 Task: Search one way flight ticket for 1 adult, 5 children, 2 infants in seat and 1 infant on lap in first from Idaho Falls: Idaho Falls Regional Airport (fanning Field) to Jackson: Jackson Hole Airport on 5-2-2023. Choice of flights is Royal air maroc. Number of bags: 1 checked bag. Price is upto 82000. Outbound departure time preference is 21:00.
Action: Mouse moved to (250, 357)
Screenshot: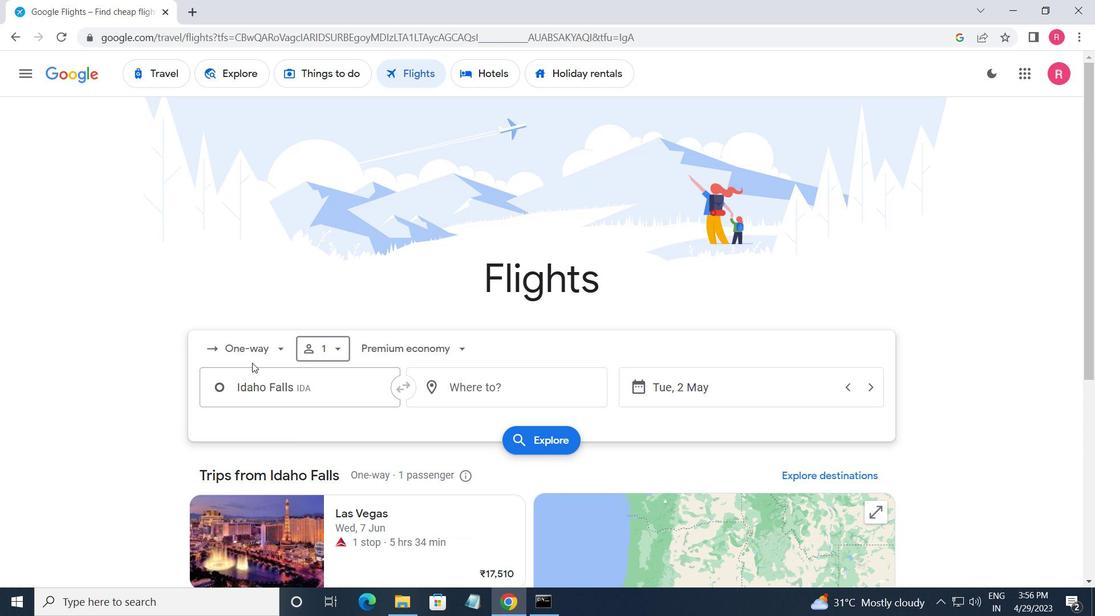 
Action: Mouse pressed left at (250, 357)
Screenshot: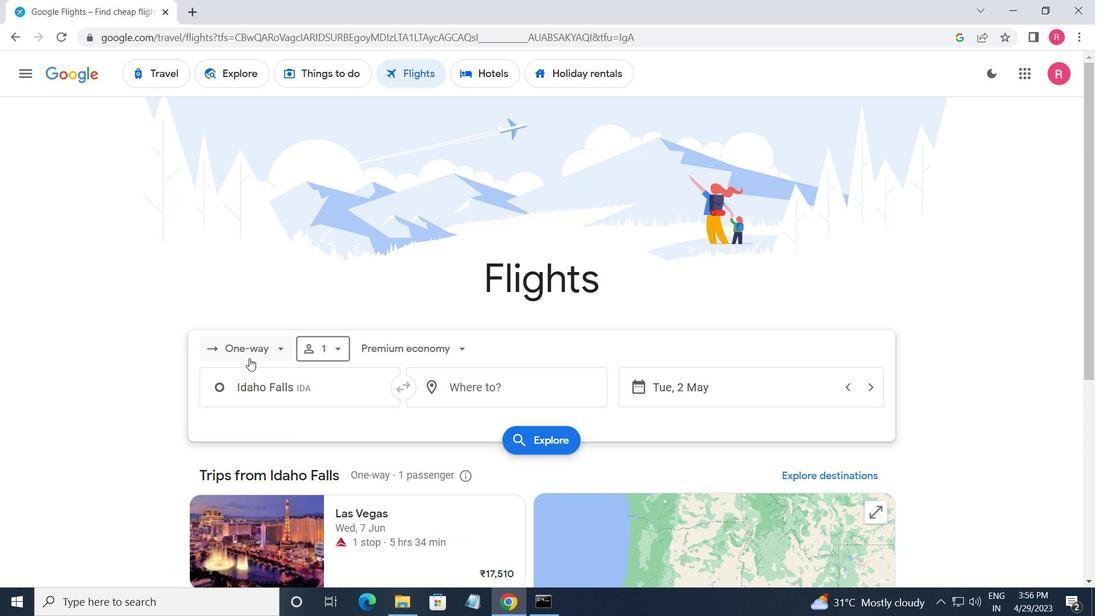 
Action: Mouse moved to (267, 416)
Screenshot: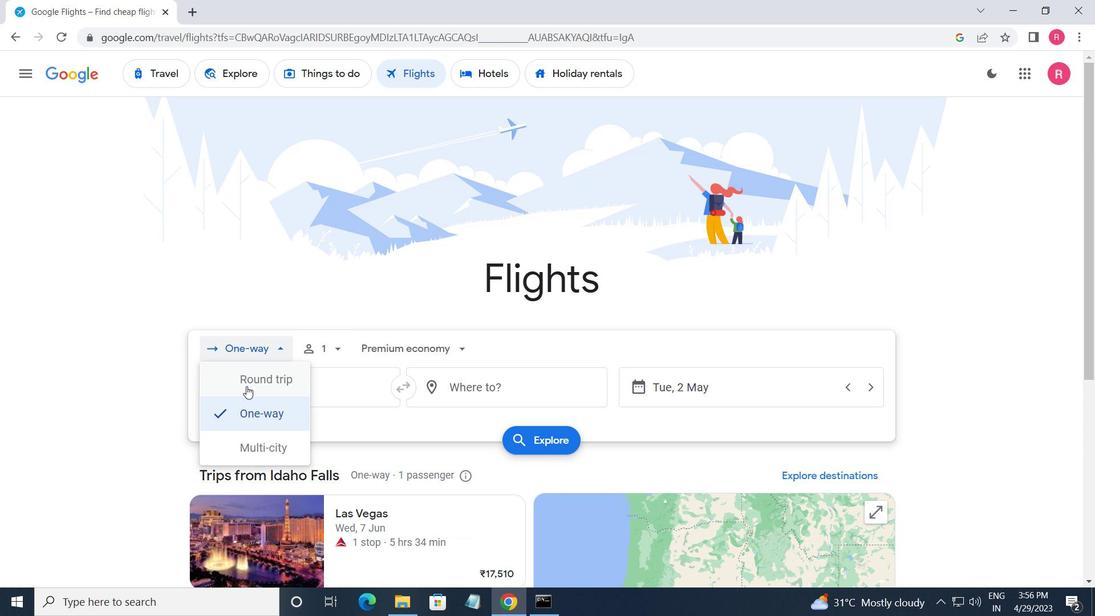 
Action: Mouse pressed left at (267, 416)
Screenshot: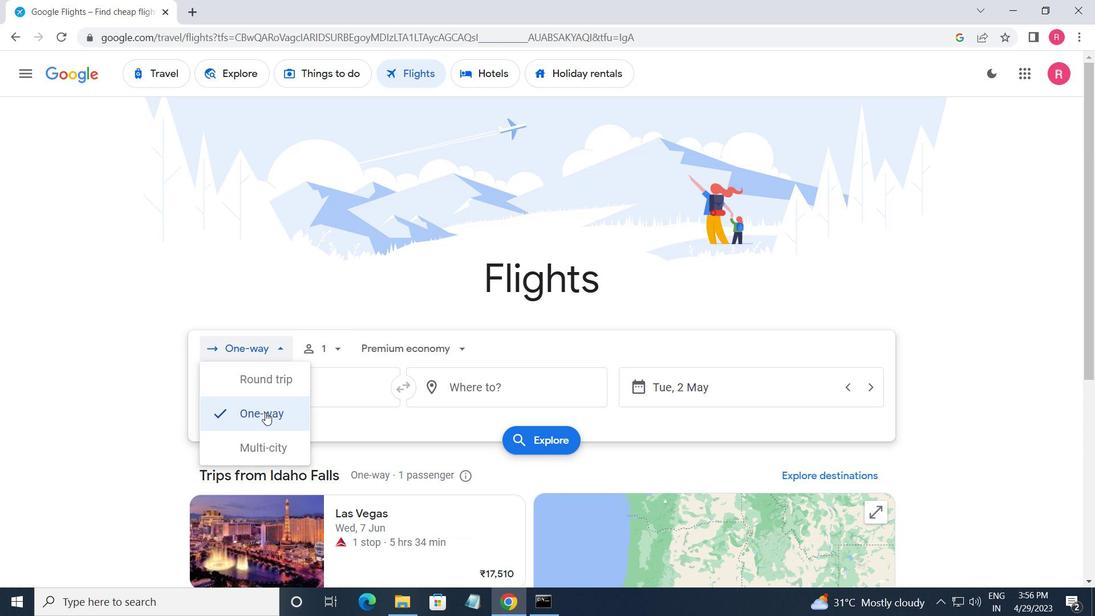 
Action: Mouse moved to (312, 360)
Screenshot: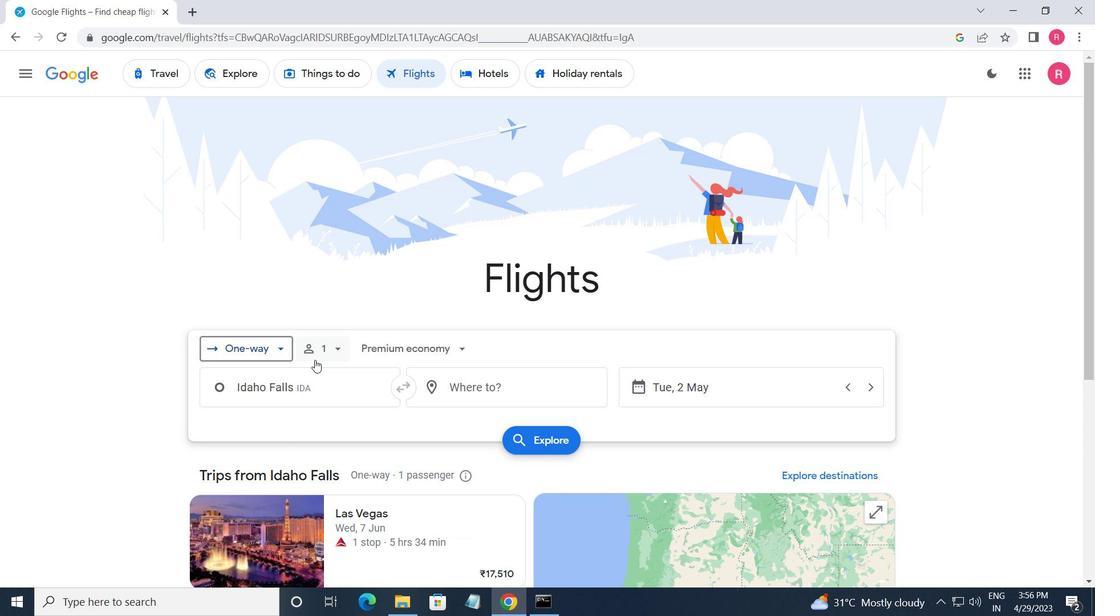 
Action: Mouse pressed left at (312, 360)
Screenshot: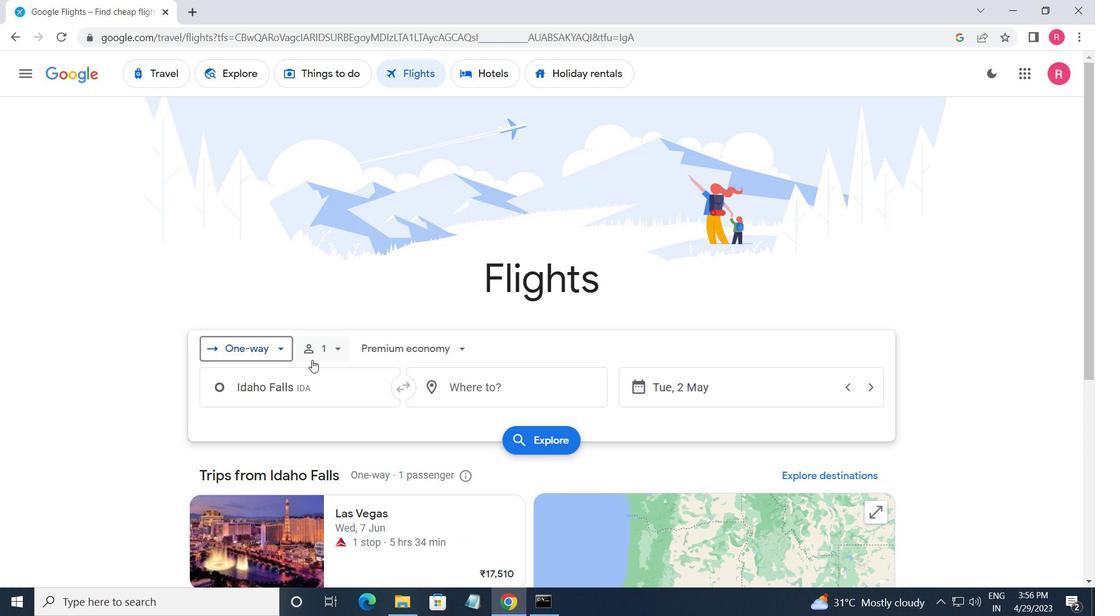 
Action: Mouse moved to (442, 417)
Screenshot: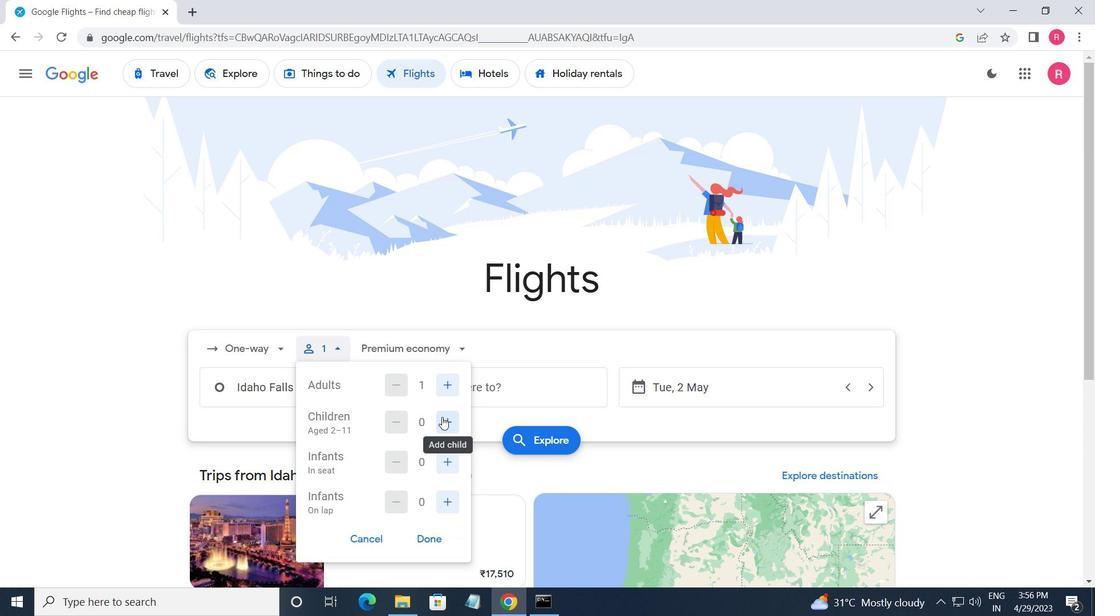 
Action: Mouse pressed left at (442, 417)
Screenshot: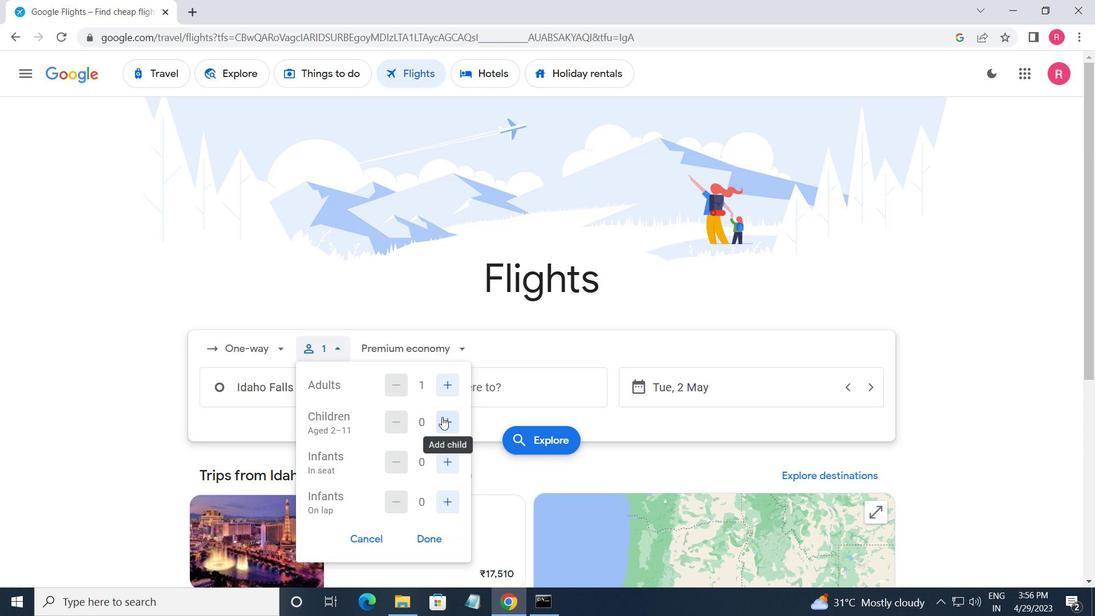 
Action: Mouse moved to (443, 417)
Screenshot: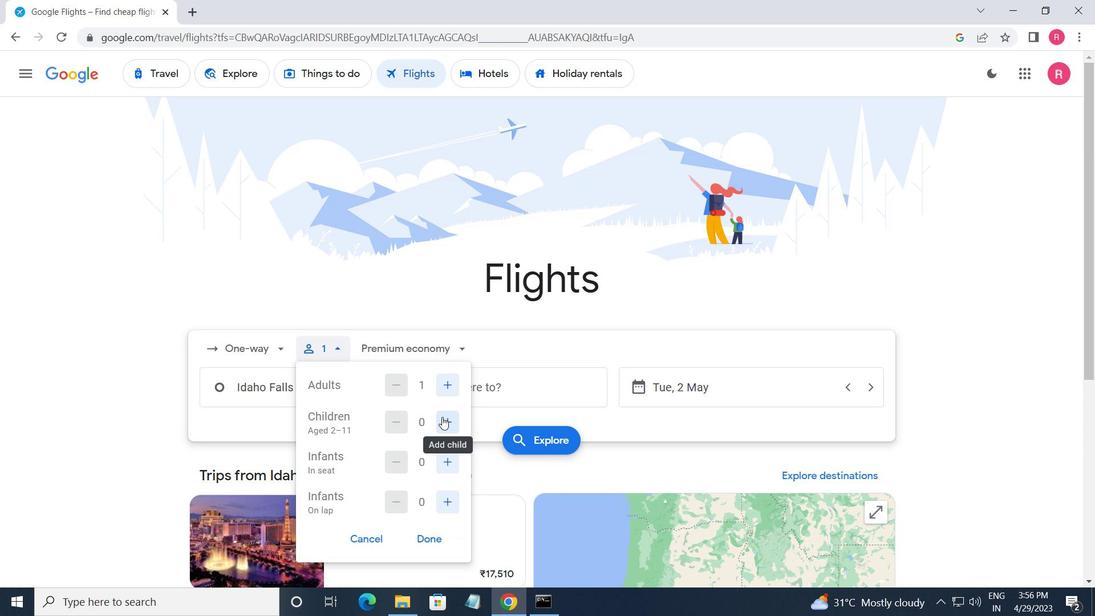 
Action: Mouse pressed left at (443, 417)
Screenshot: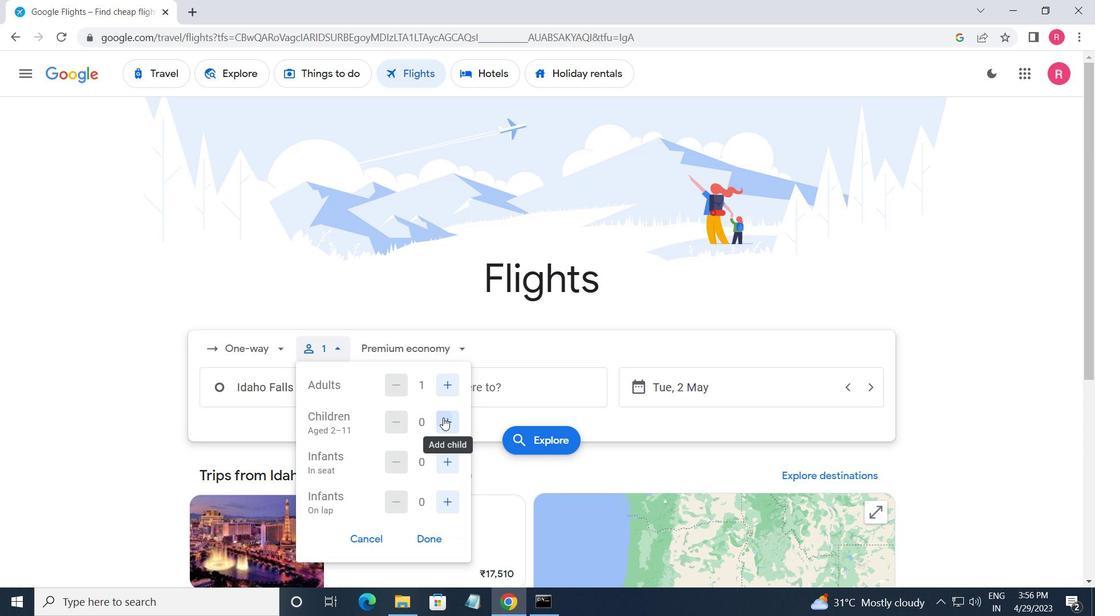 
Action: Mouse pressed left at (443, 417)
Screenshot: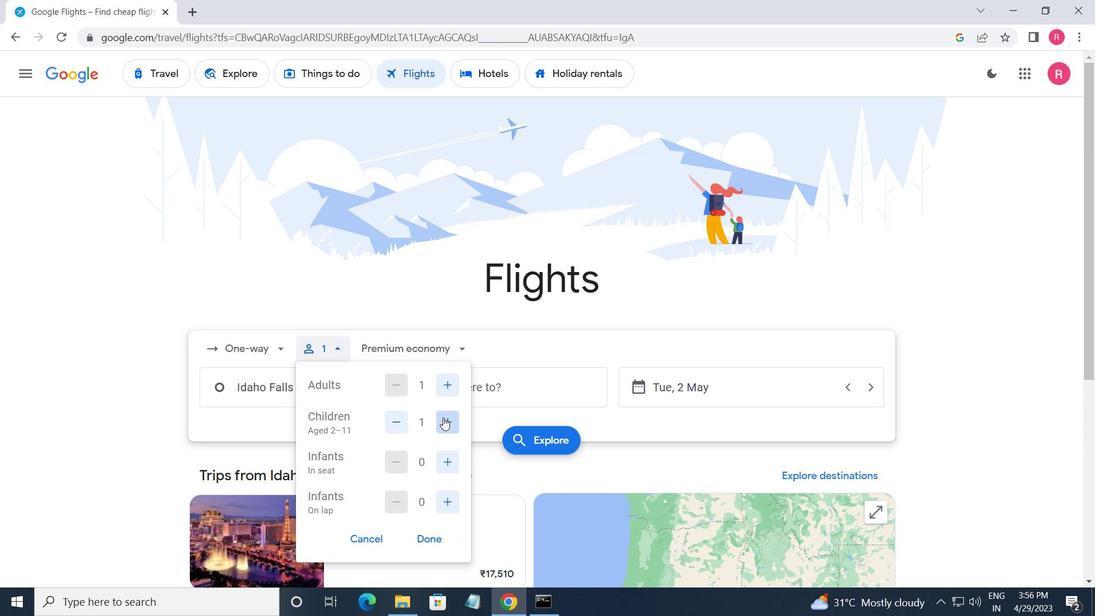 
Action: Mouse moved to (444, 417)
Screenshot: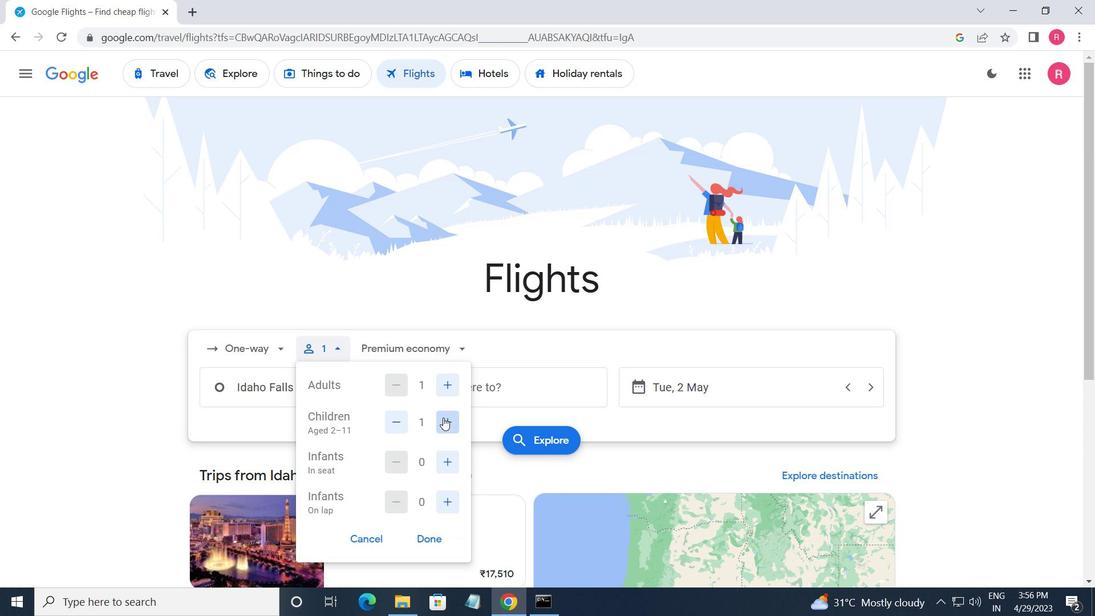 
Action: Mouse pressed left at (444, 417)
Screenshot: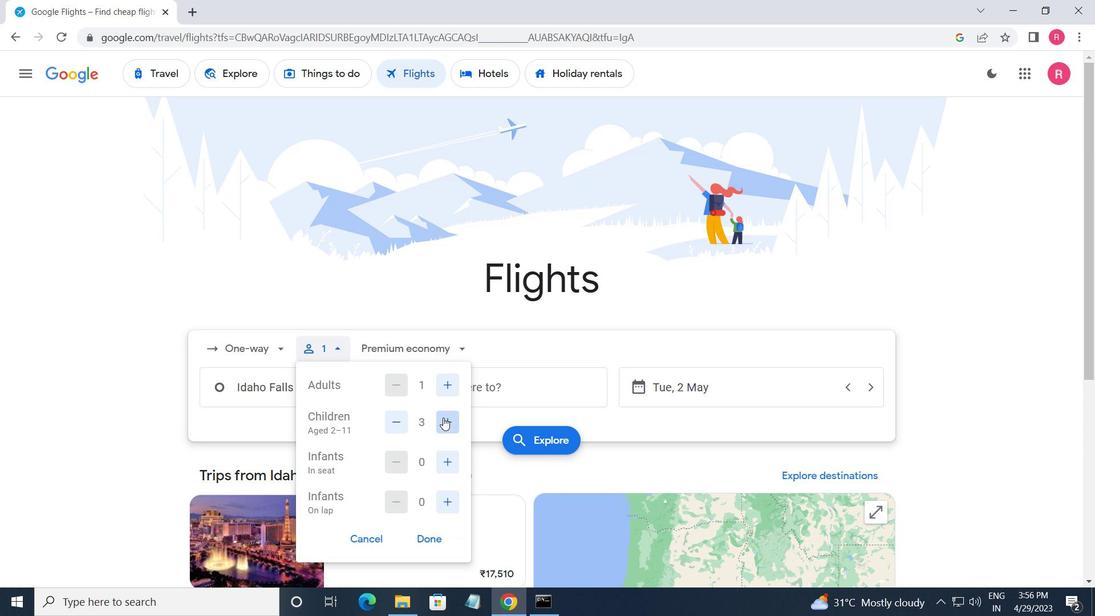 
Action: Mouse moved to (444, 419)
Screenshot: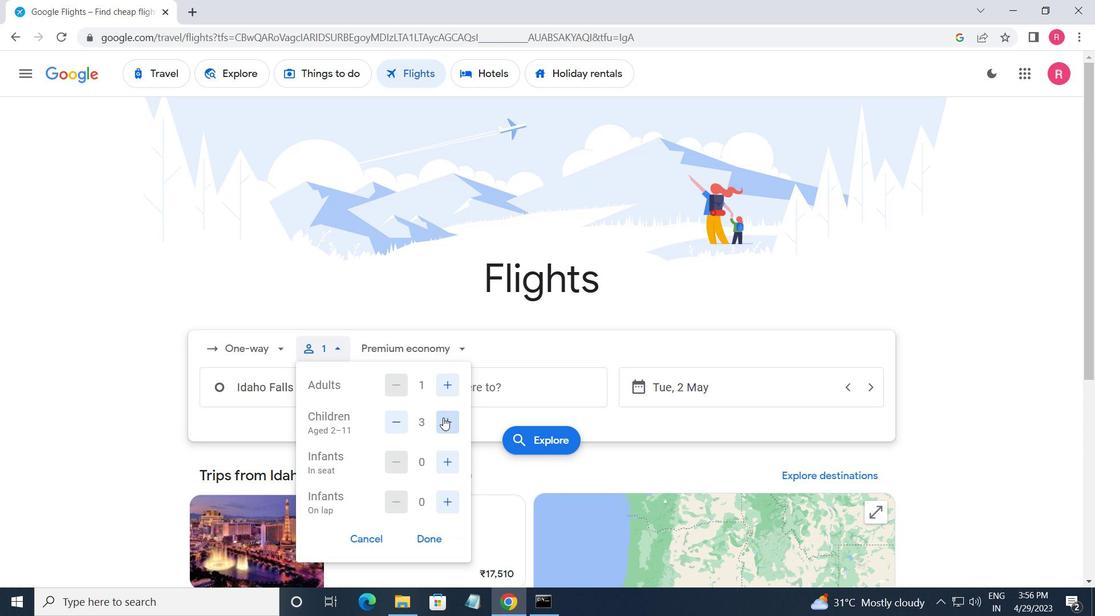
Action: Mouse pressed left at (444, 419)
Screenshot: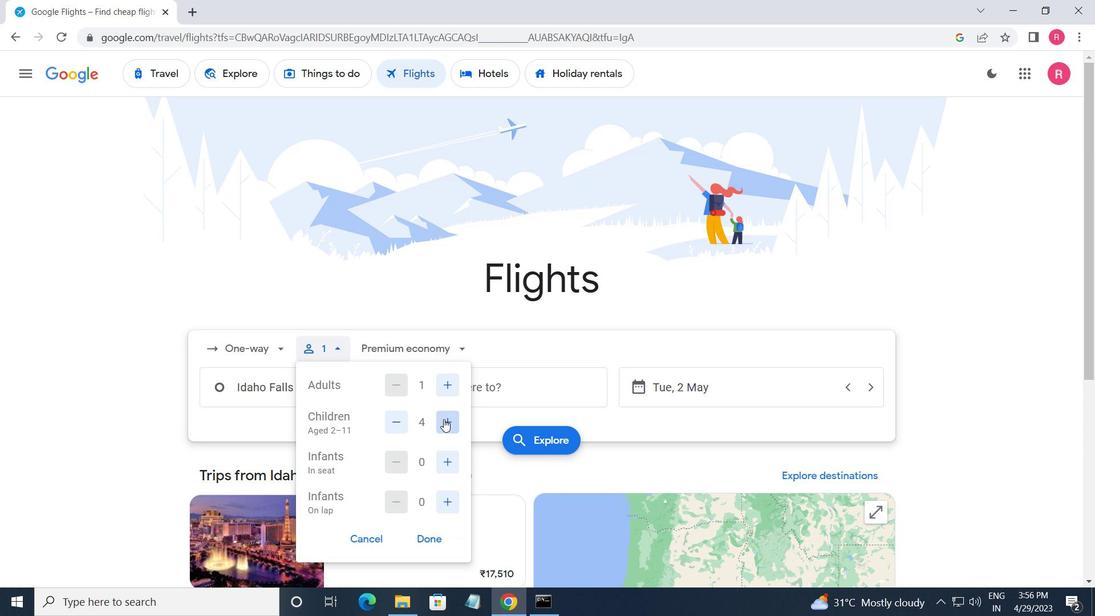 
Action: Mouse moved to (442, 457)
Screenshot: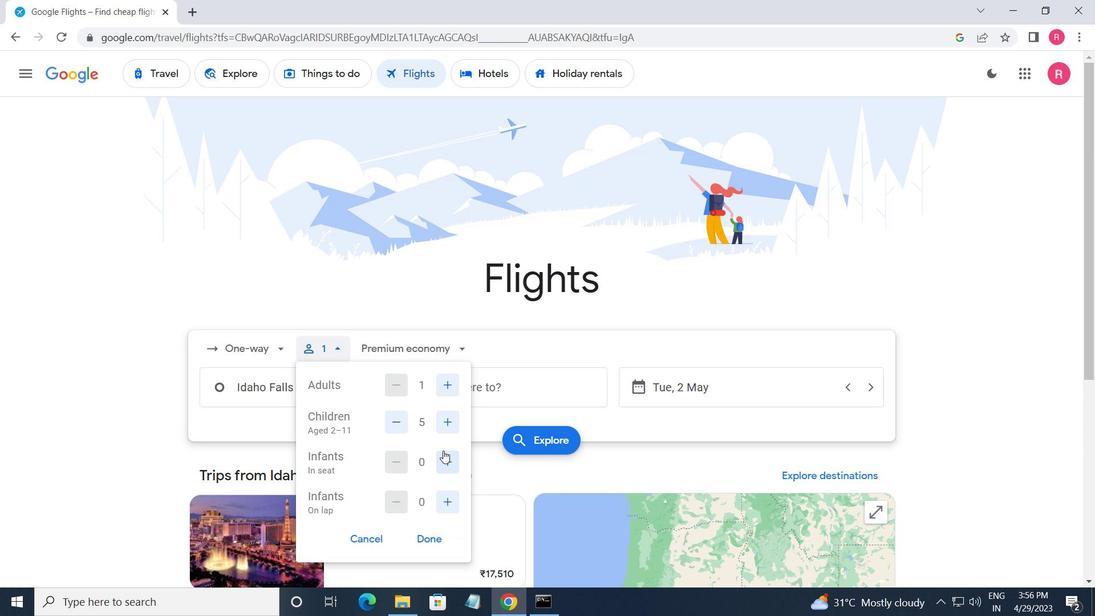 
Action: Mouse pressed left at (442, 457)
Screenshot: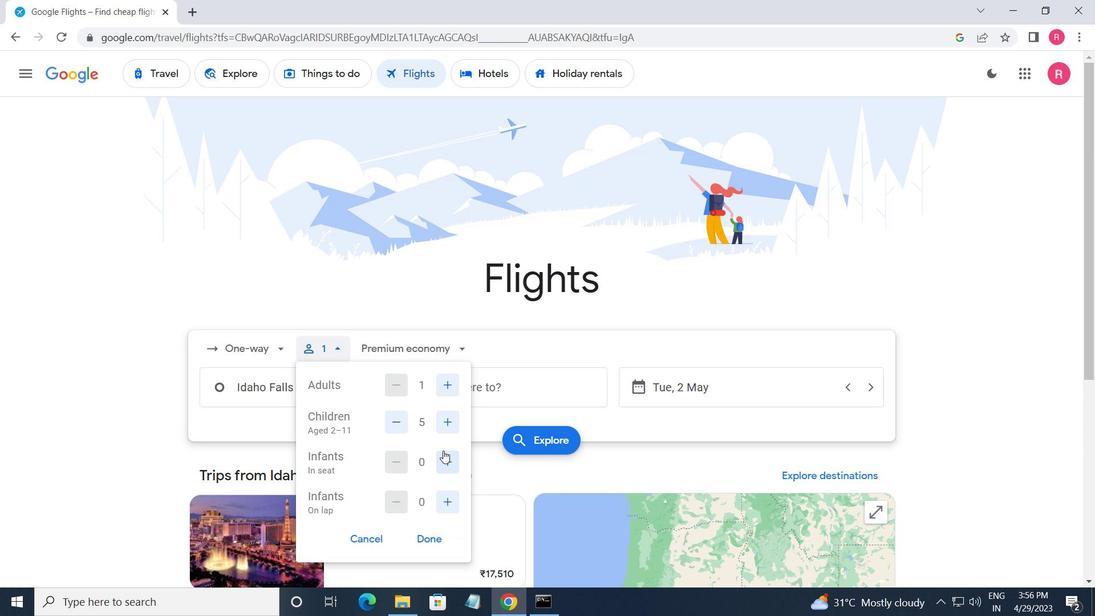 
Action: Mouse moved to (443, 458)
Screenshot: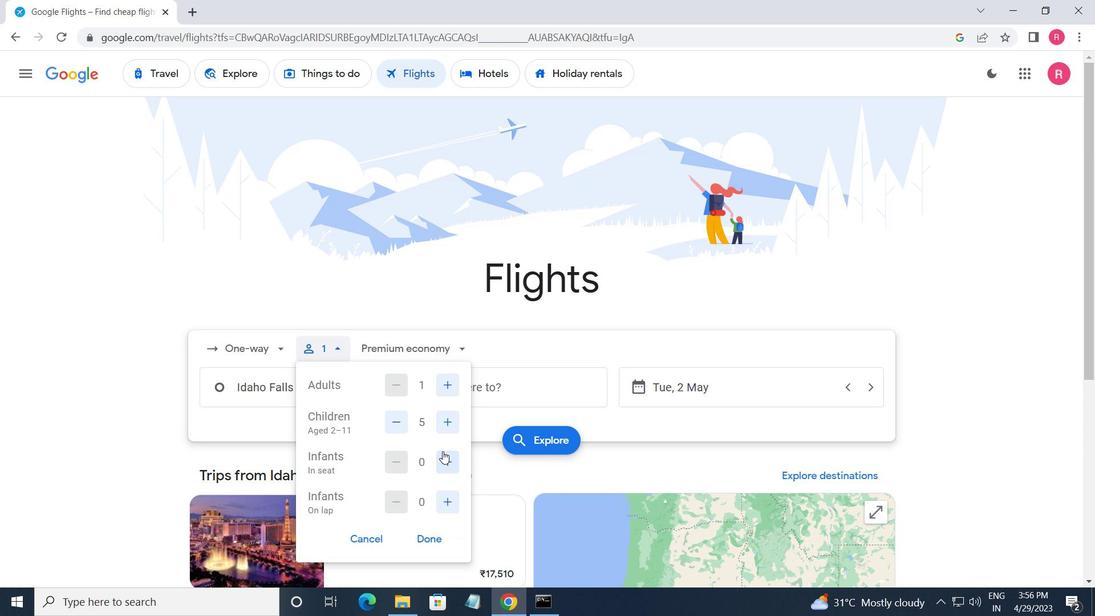 
Action: Mouse pressed left at (443, 458)
Screenshot: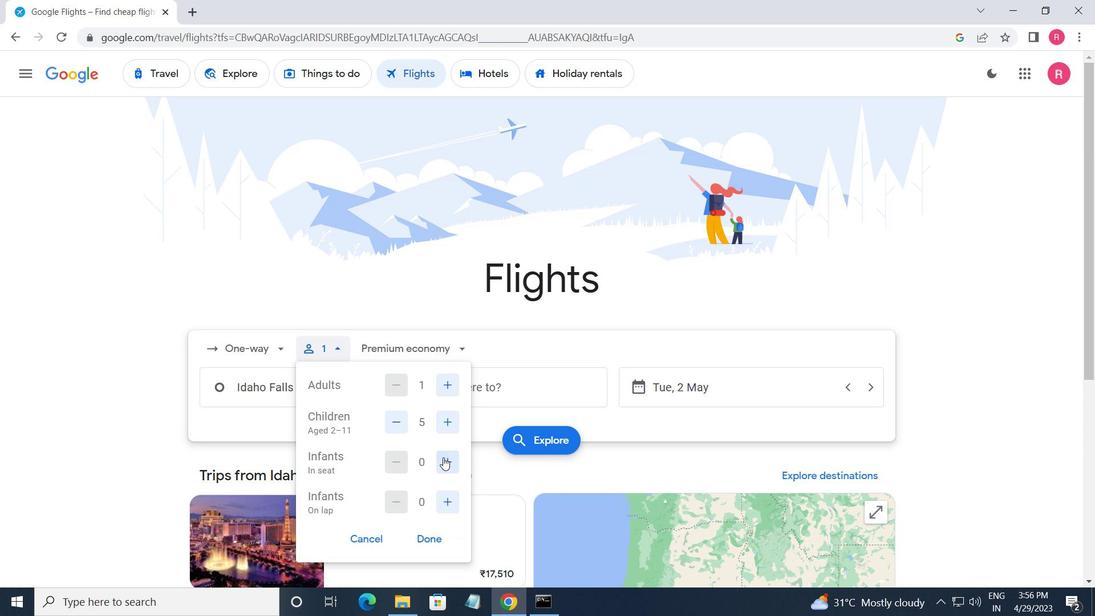 
Action: Mouse moved to (447, 500)
Screenshot: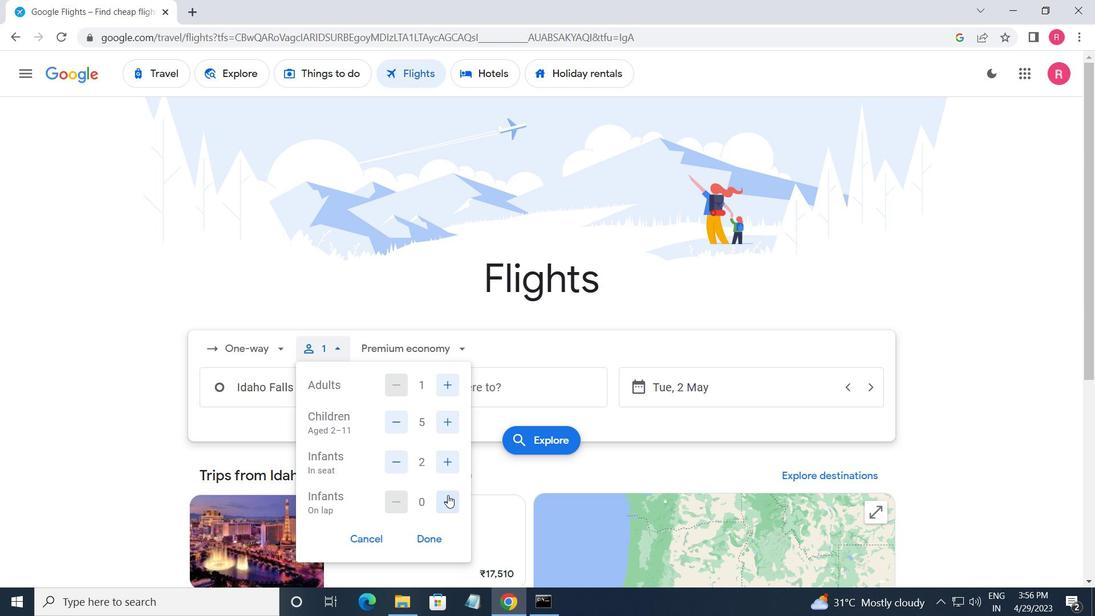 
Action: Mouse pressed left at (447, 500)
Screenshot: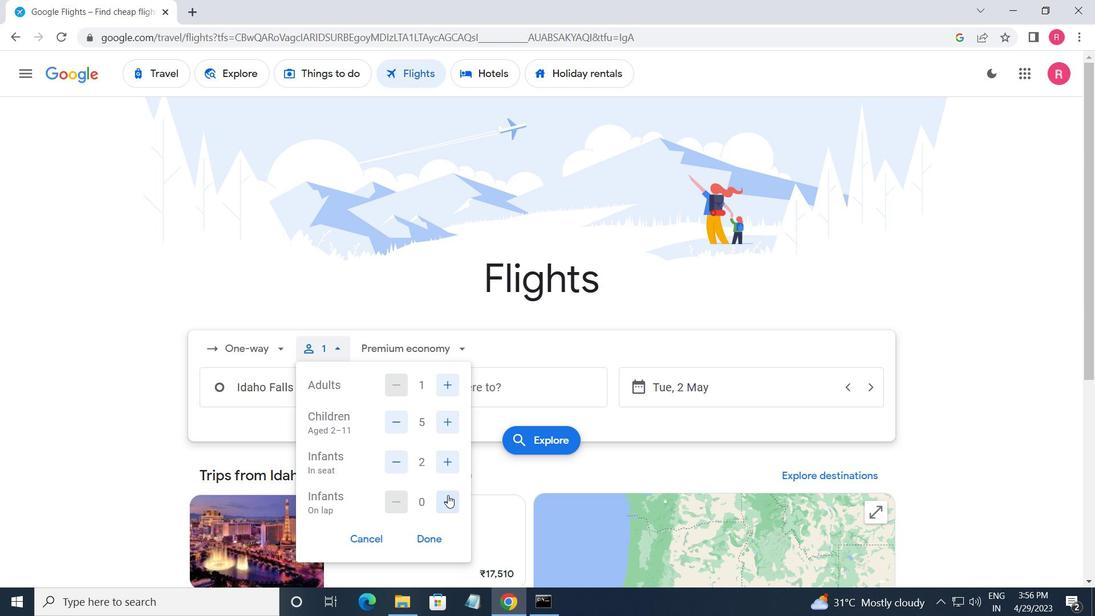 
Action: Mouse moved to (401, 497)
Screenshot: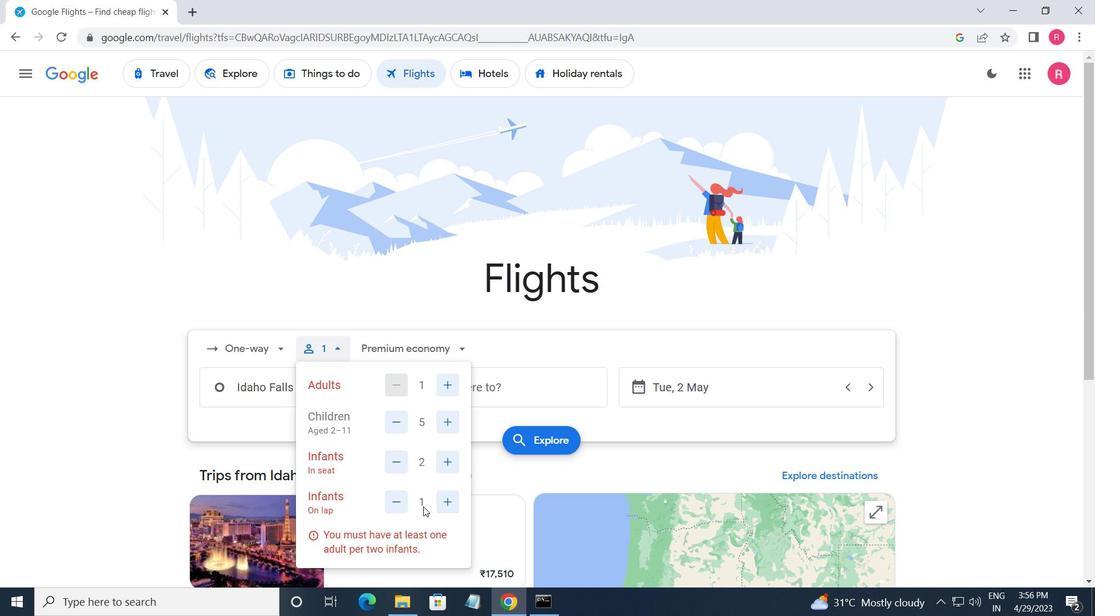
Action: Mouse pressed left at (401, 497)
Screenshot: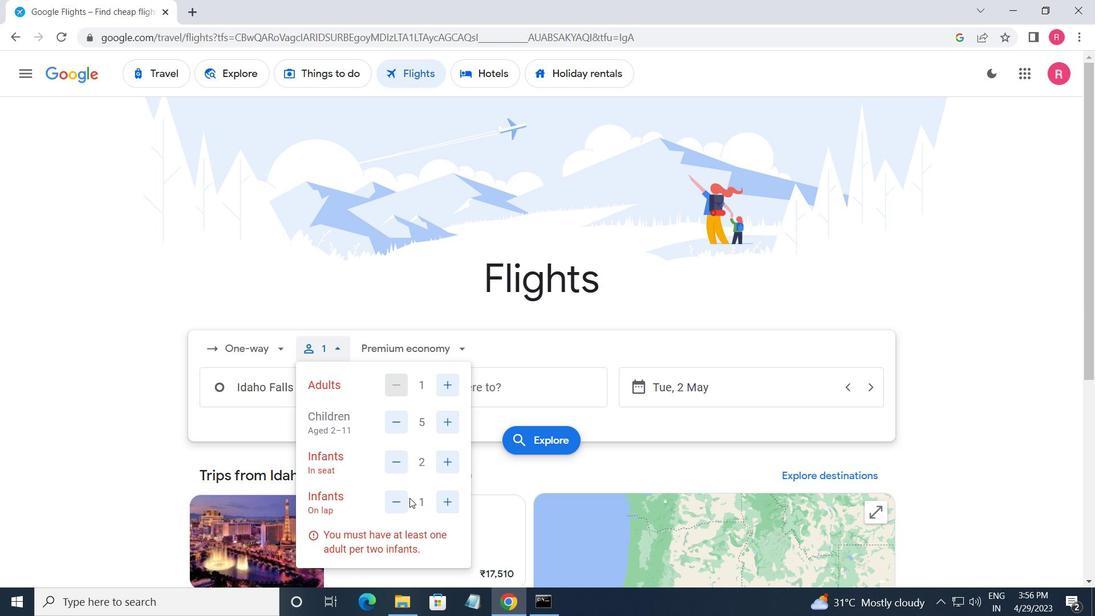
Action: Mouse moved to (428, 538)
Screenshot: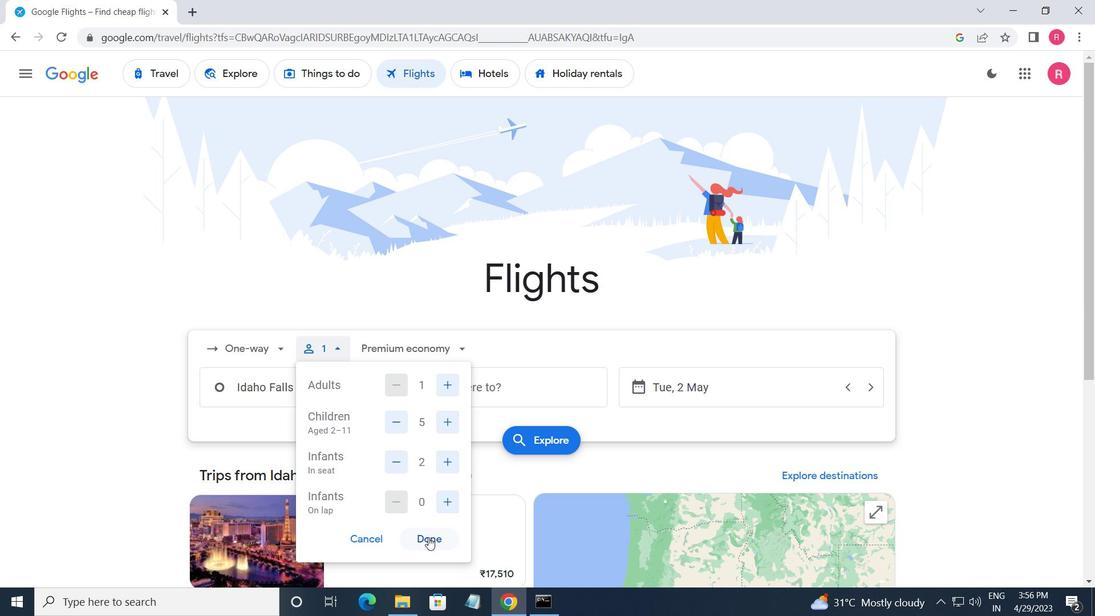 
Action: Mouse pressed left at (428, 538)
Screenshot: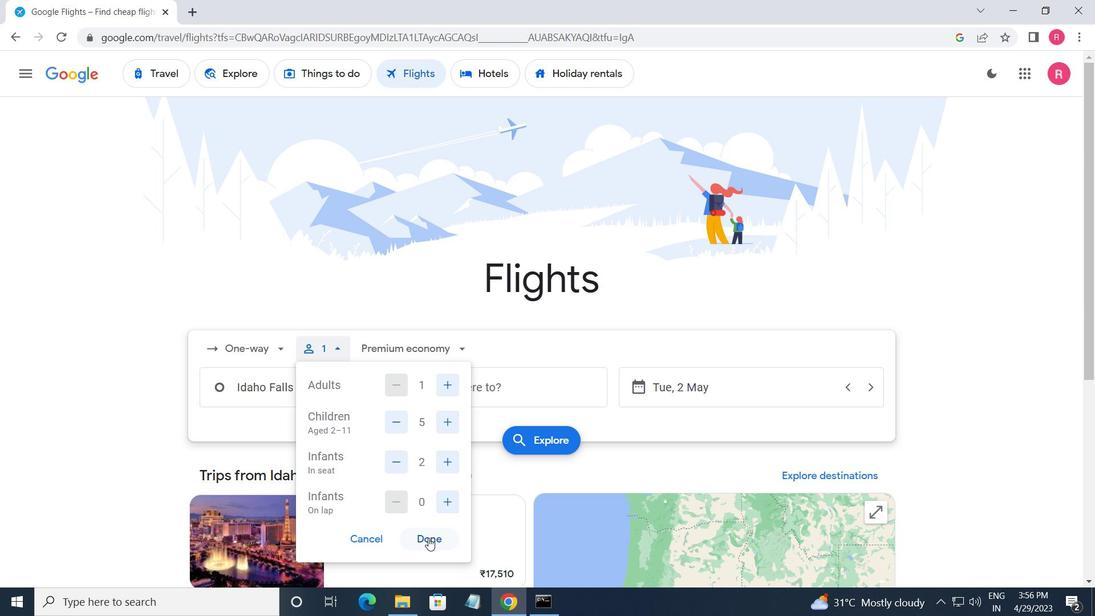 
Action: Mouse moved to (434, 351)
Screenshot: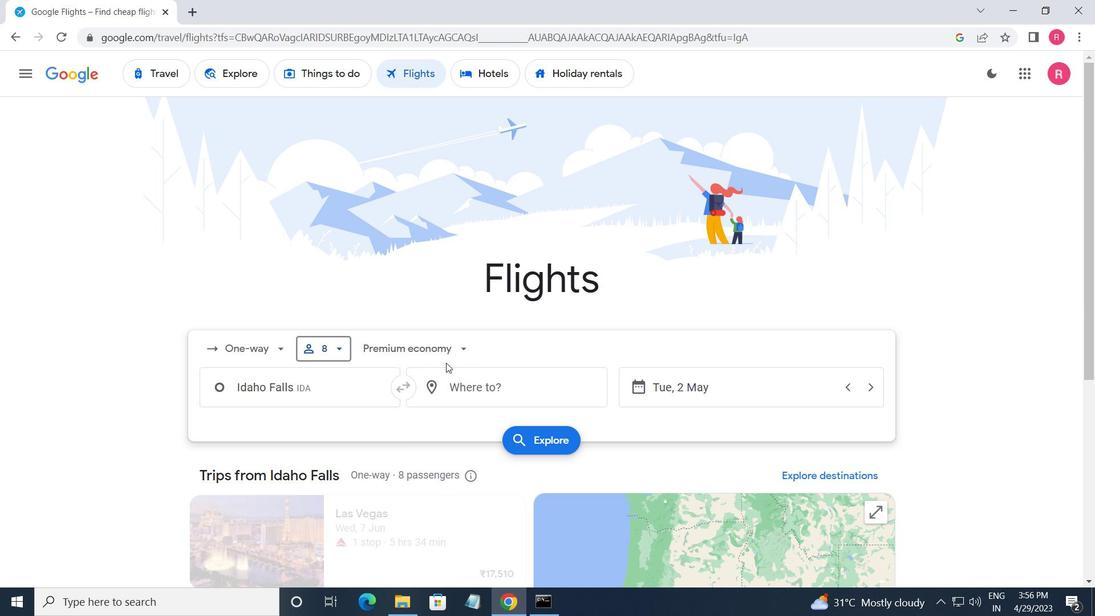 
Action: Mouse pressed left at (434, 351)
Screenshot: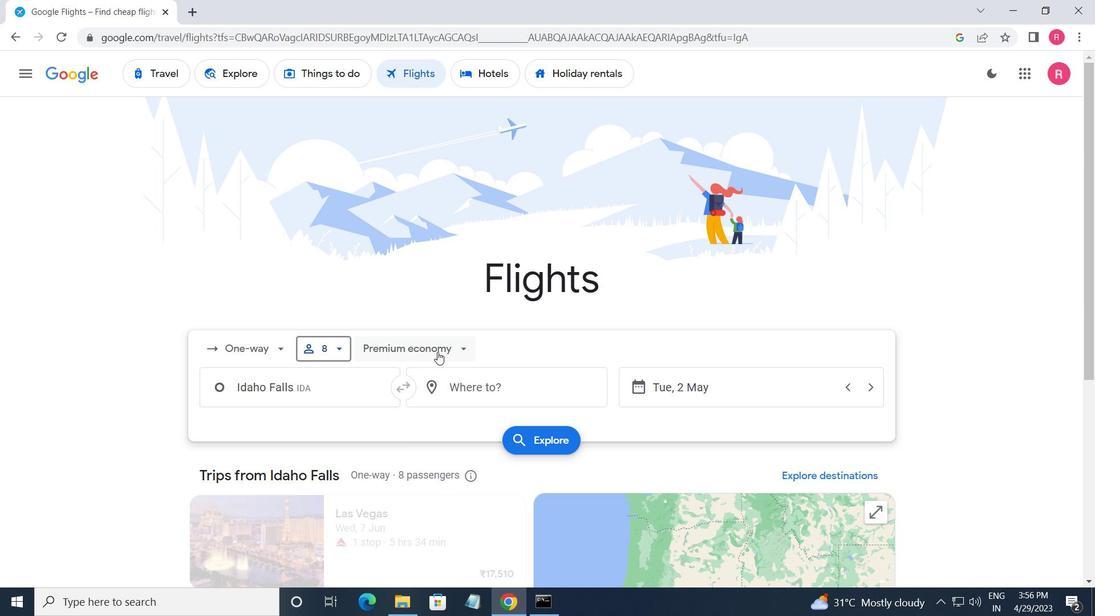 
Action: Mouse moved to (428, 473)
Screenshot: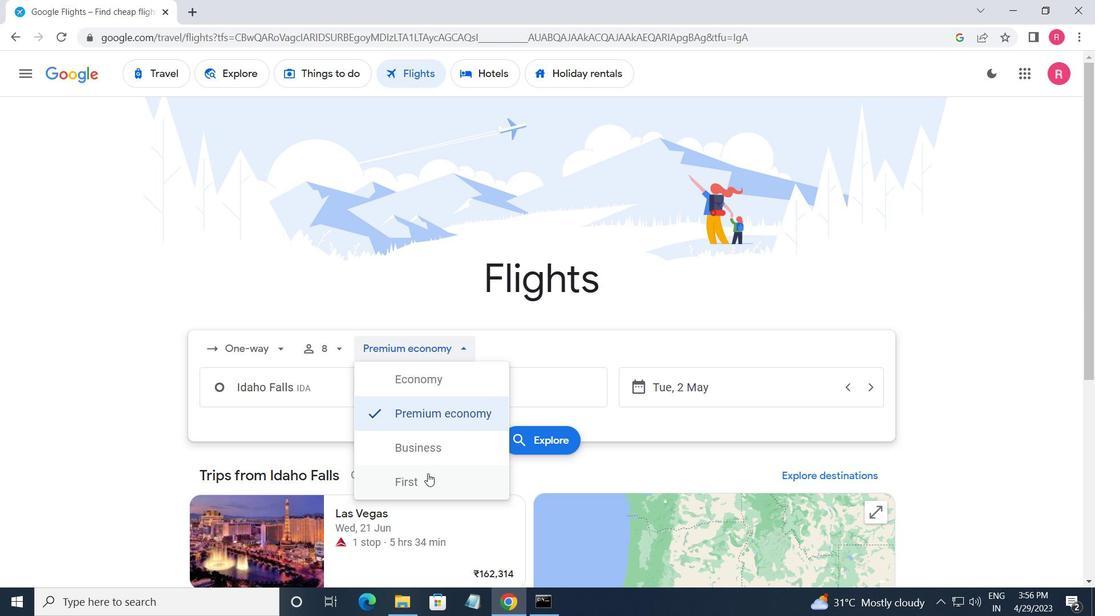 
Action: Mouse pressed left at (428, 473)
Screenshot: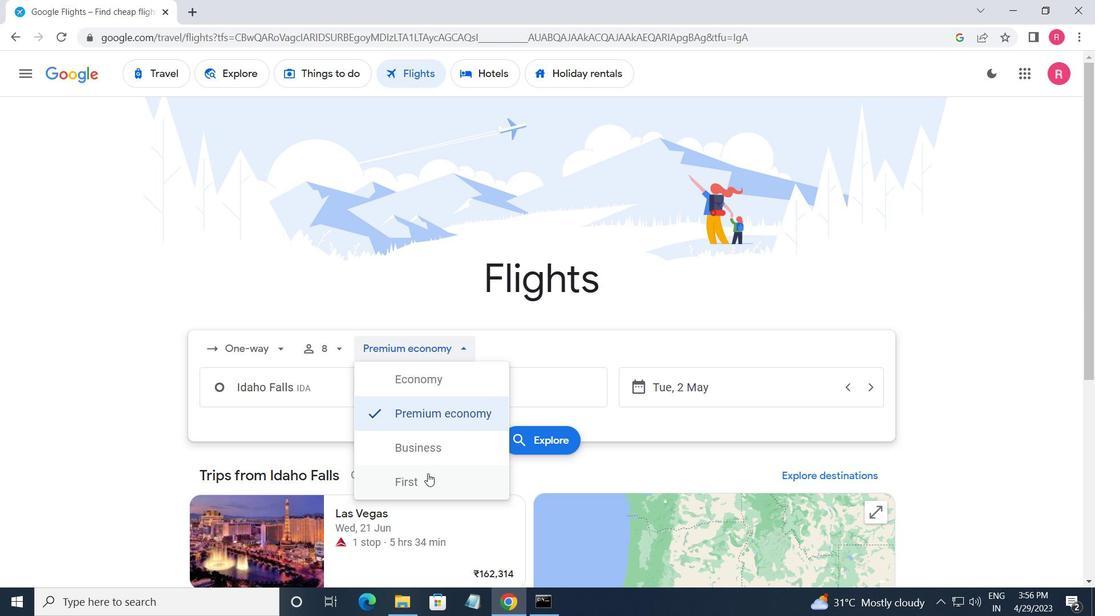 
Action: Mouse moved to (345, 400)
Screenshot: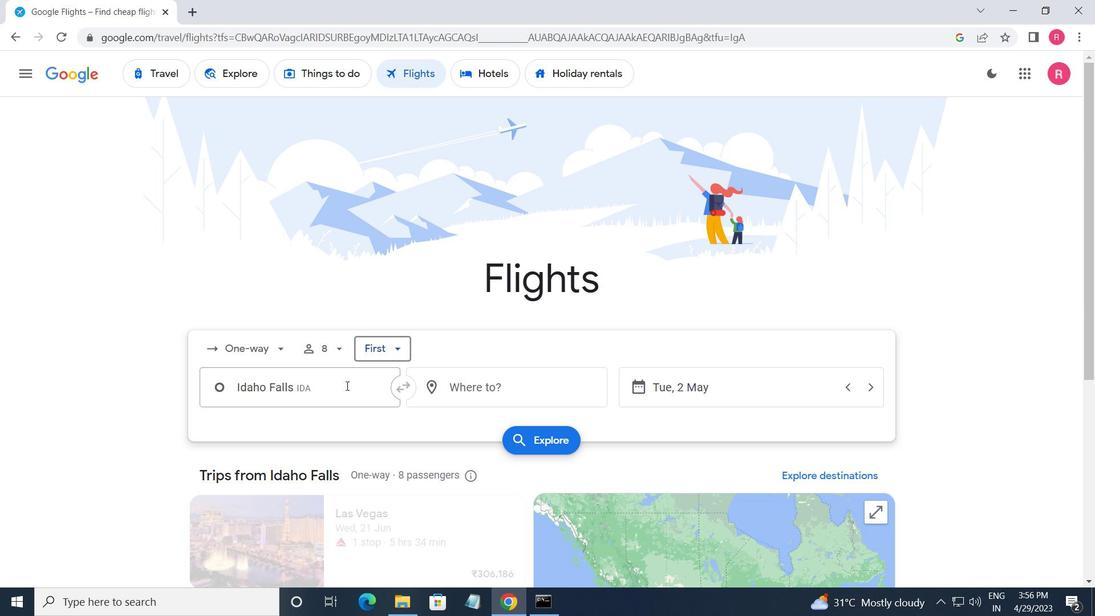 
Action: Mouse pressed left at (345, 400)
Screenshot: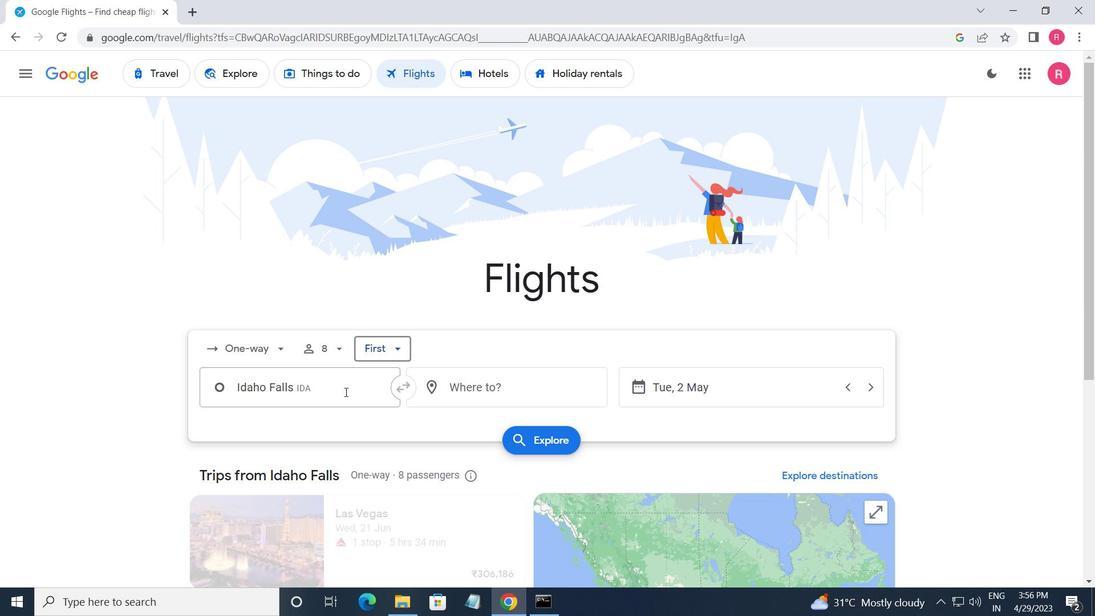 
Action: Mouse moved to (337, 464)
Screenshot: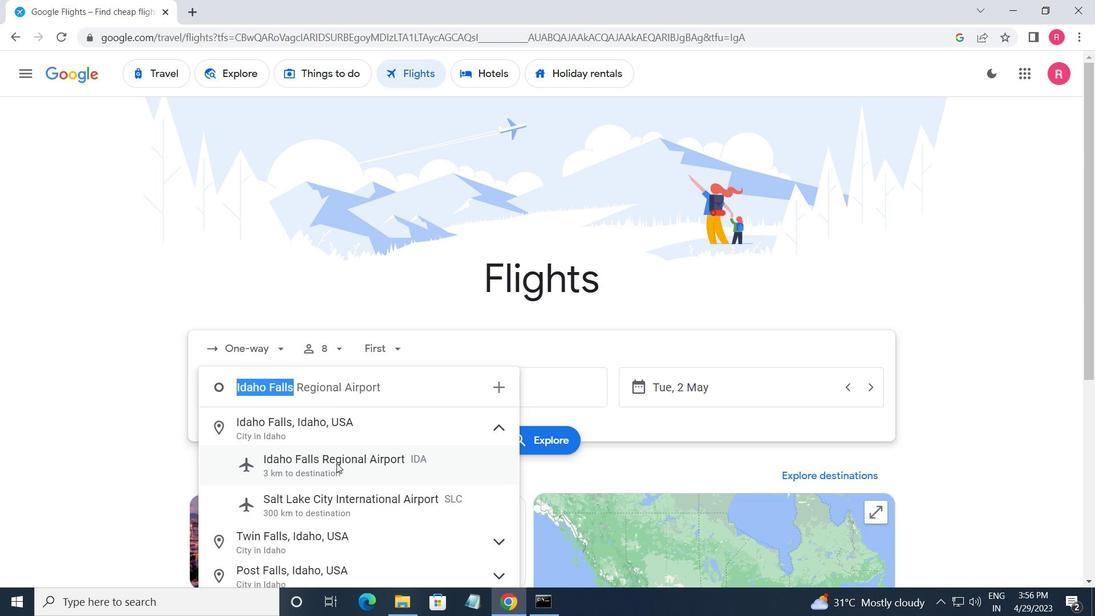 
Action: Mouse pressed left at (337, 464)
Screenshot: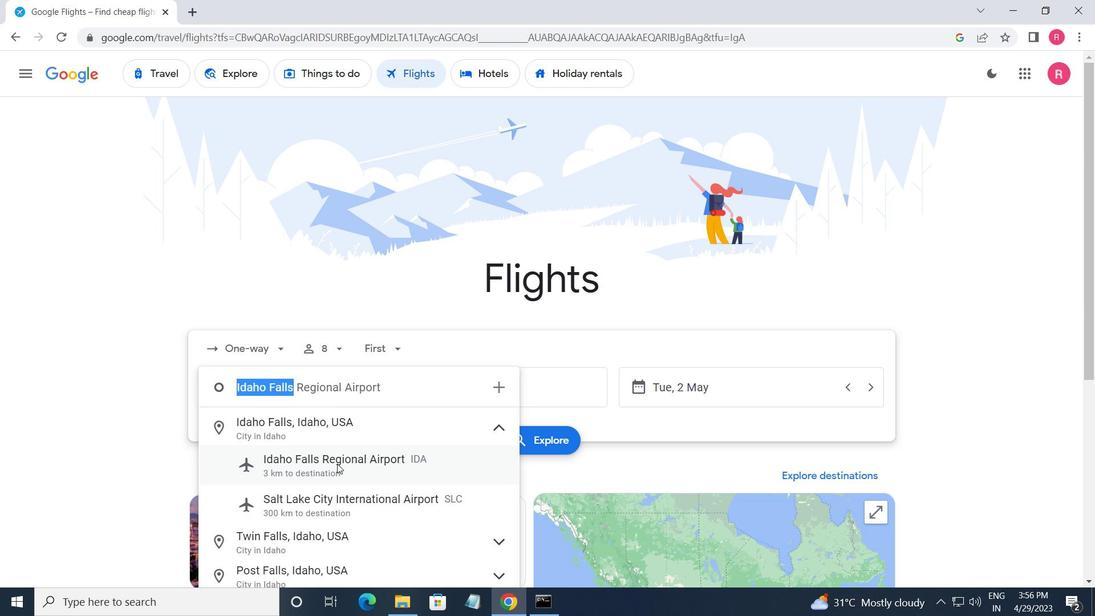 
Action: Mouse moved to (460, 407)
Screenshot: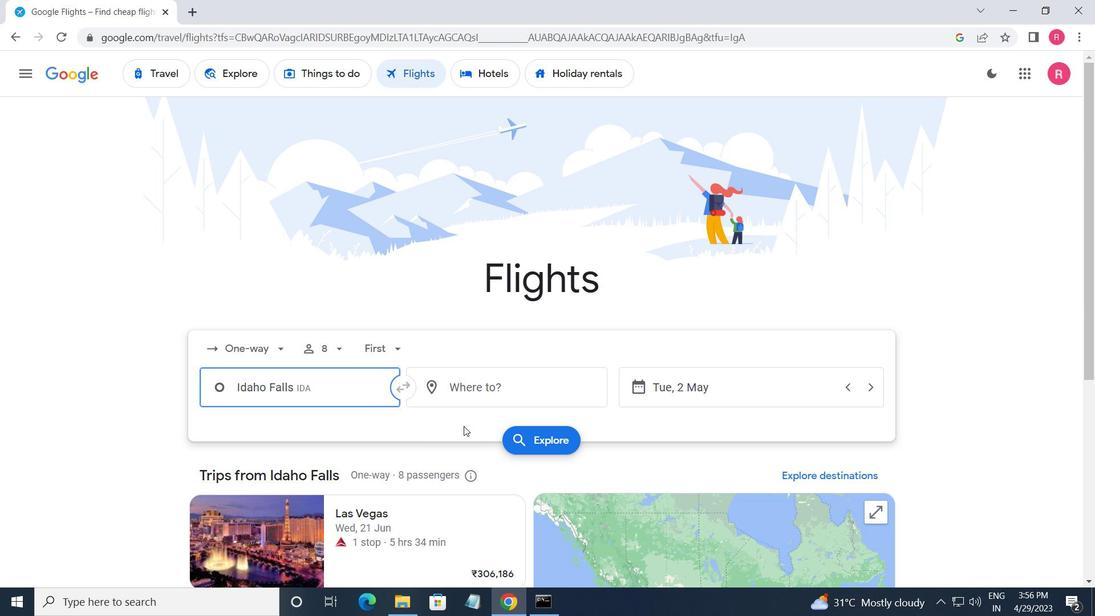 
Action: Mouse pressed left at (460, 407)
Screenshot: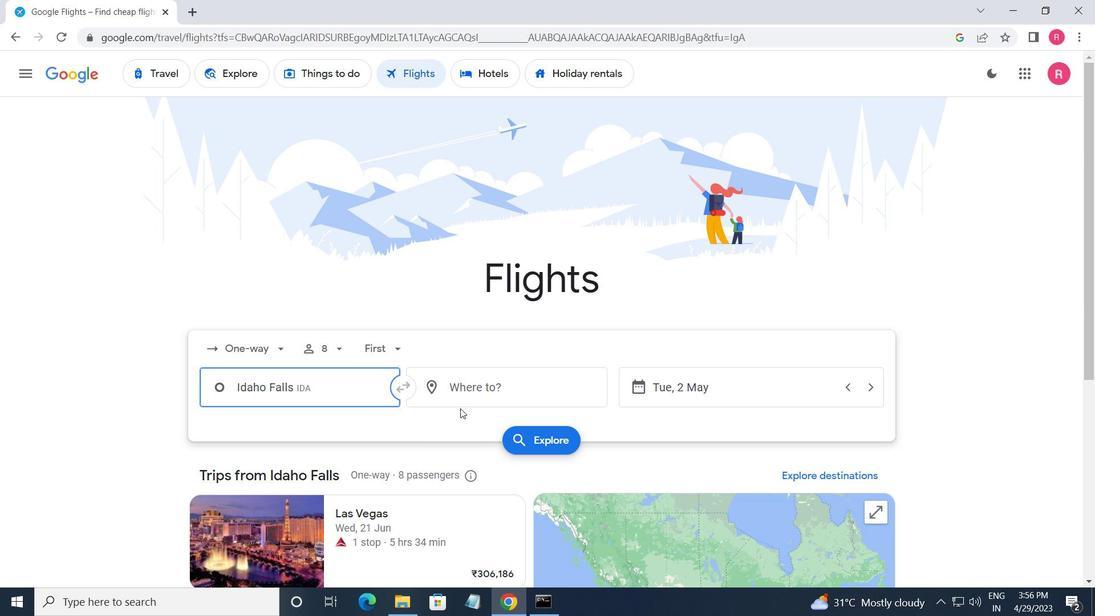 
Action: Mouse moved to (460, 388)
Screenshot: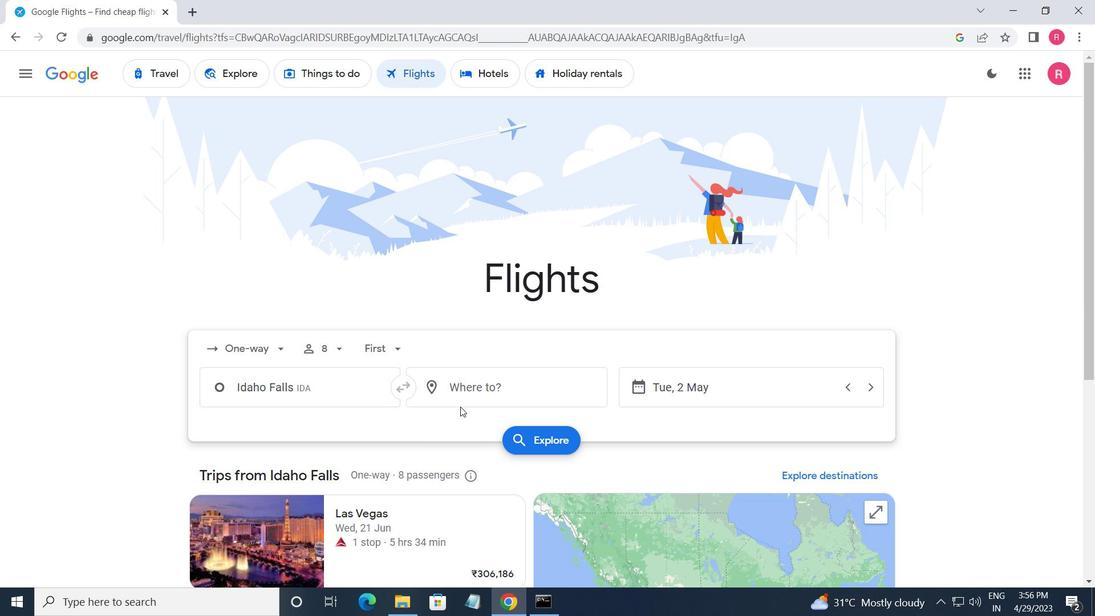 
Action: Mouse pressed left at (460, 388)
Screenshot: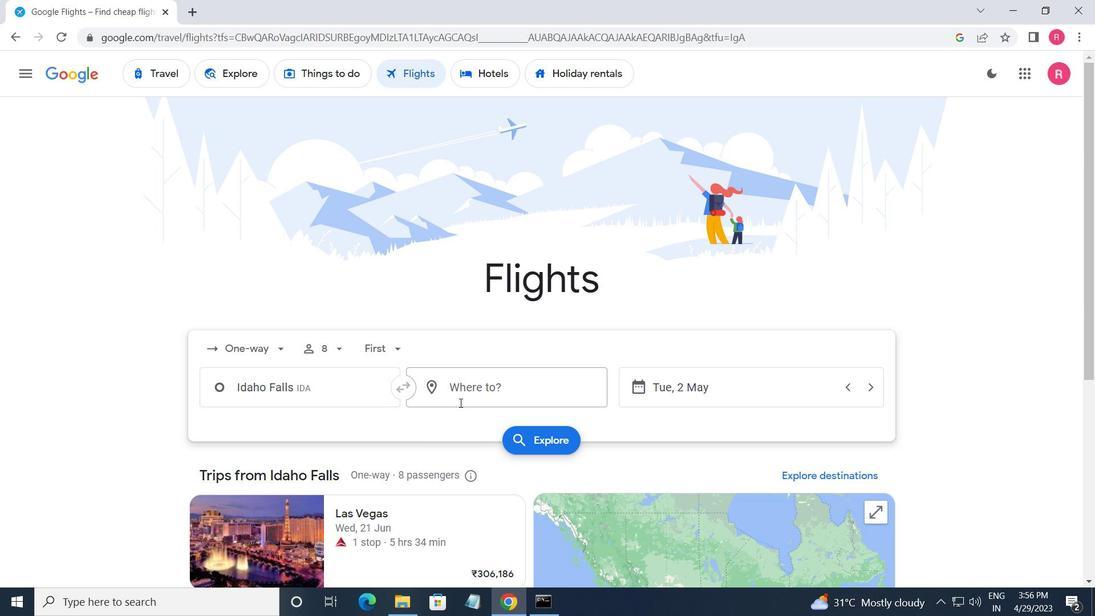 
Action: Mouse moved to (473, 521)
Screenshot: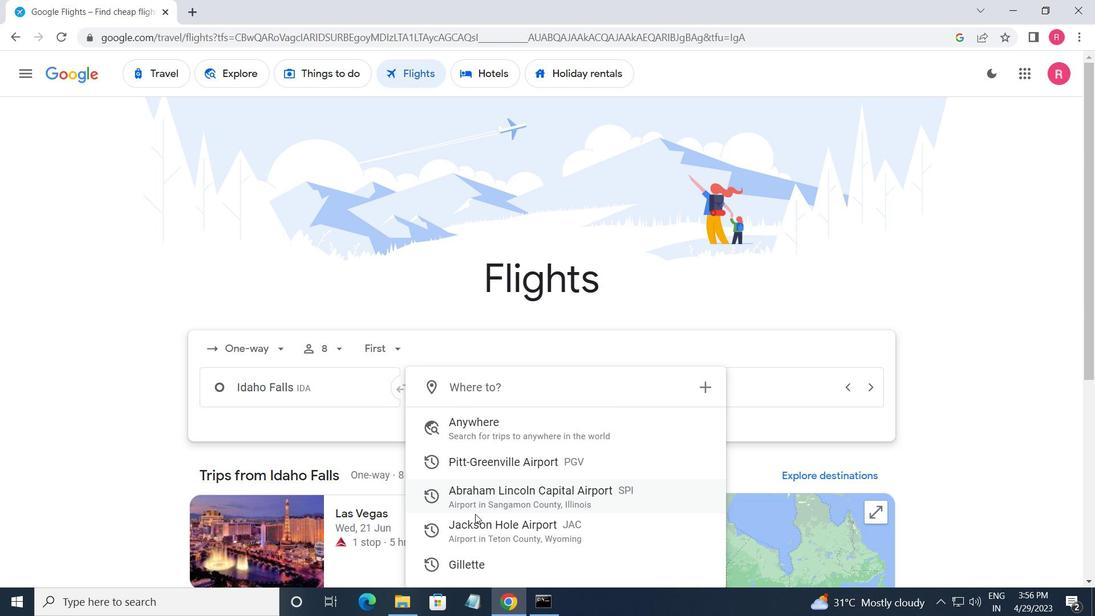 
Action: Mouse pressed left at (473, 521)
Screenshot: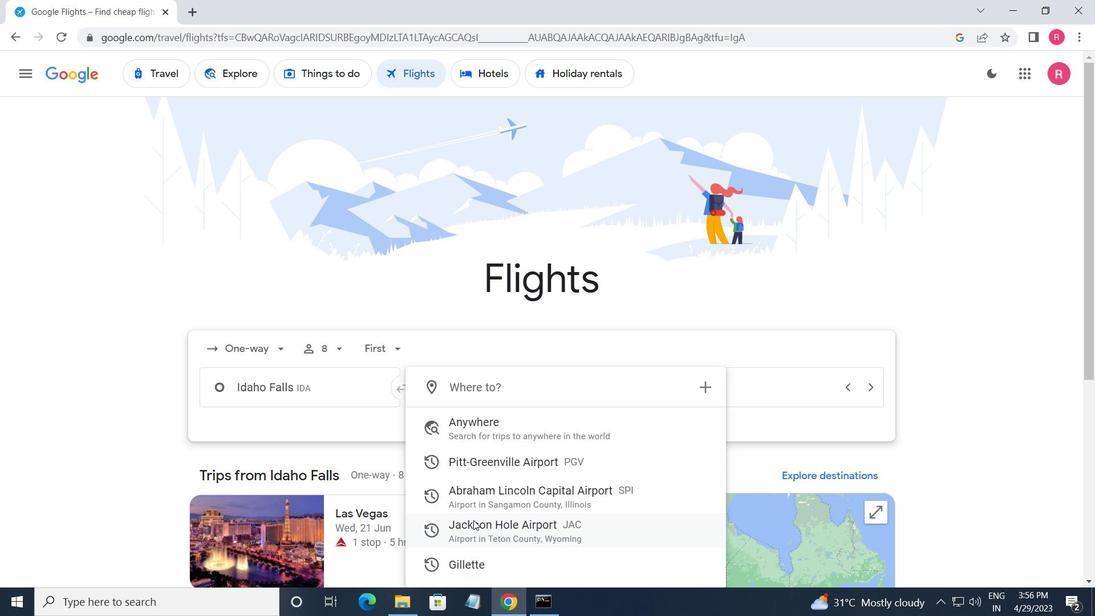 
Action: Mouse moved to (711, 390)
Screenshot: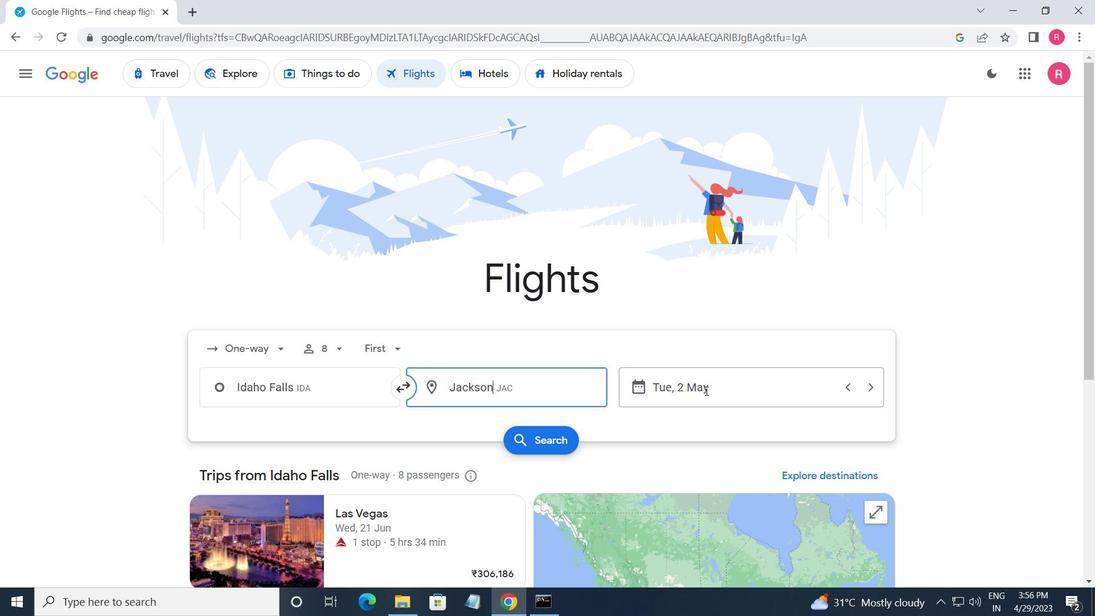 
Action: Mouse pressed left at (711, 390)
Screenshot: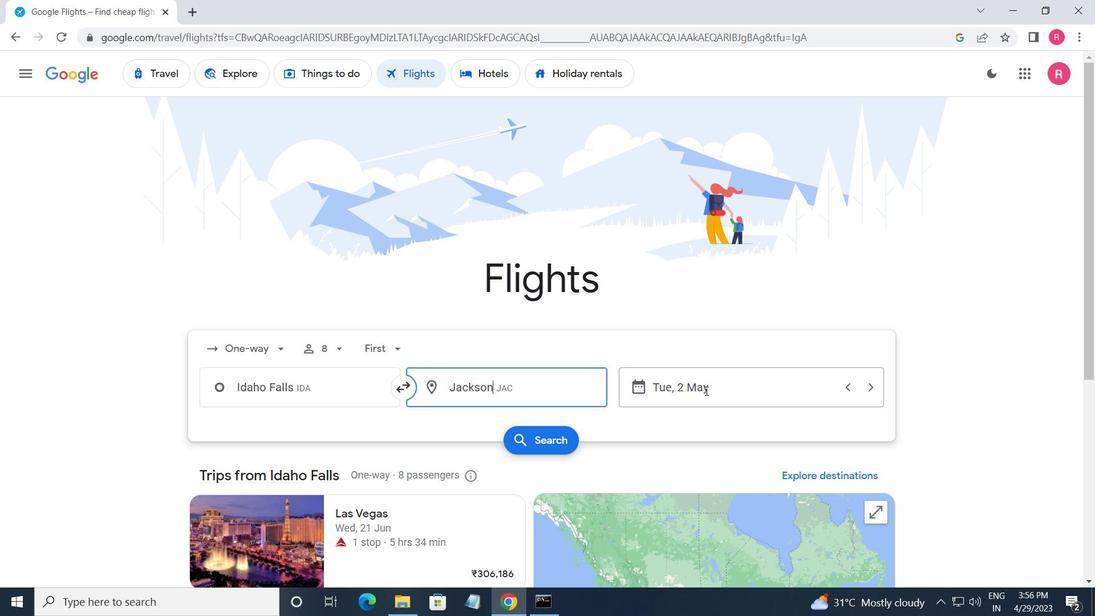 
Action: Mouse moved to (719, 331)
Screenshot: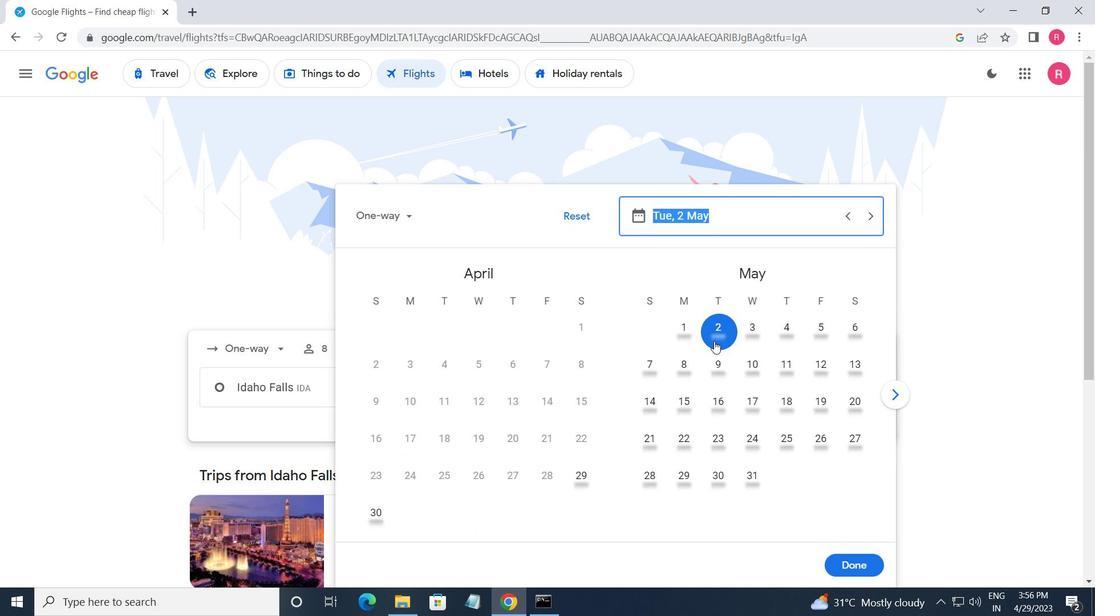 
Action: Mouse pressed left at (719, 331)
Screenshot: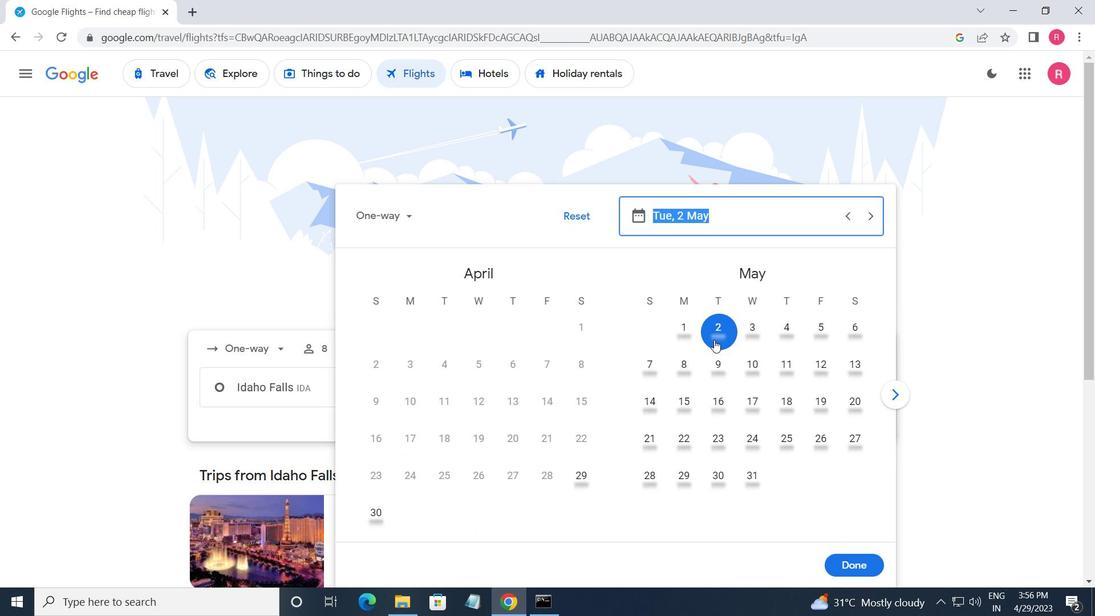 
Action: Mouse moved to (846, 562)
Screenshot: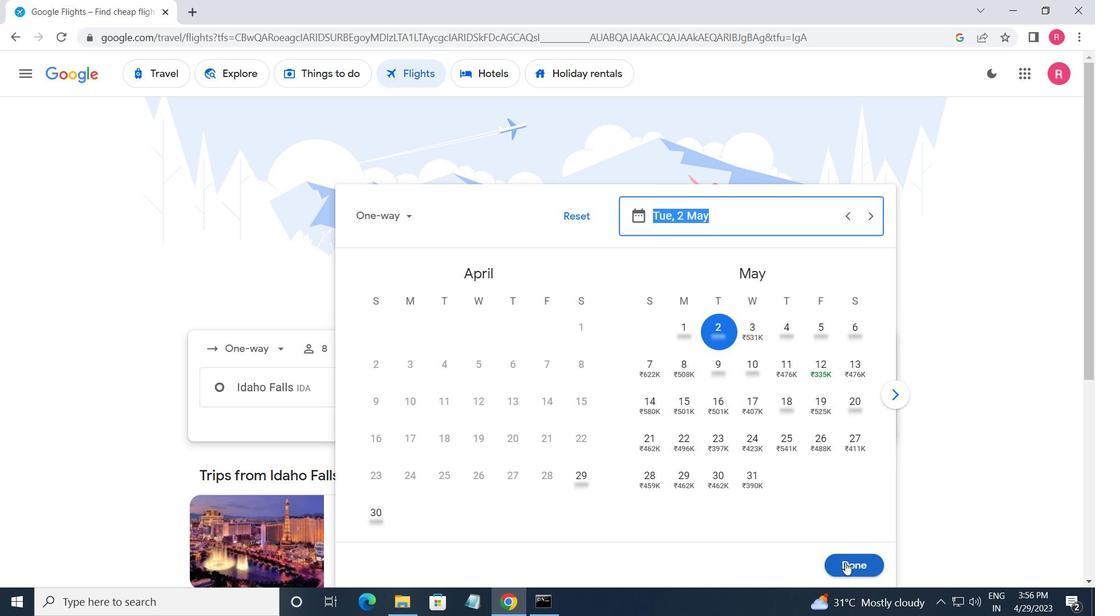 
Action: Mouse pressed left at (846, 562)
Screenshot: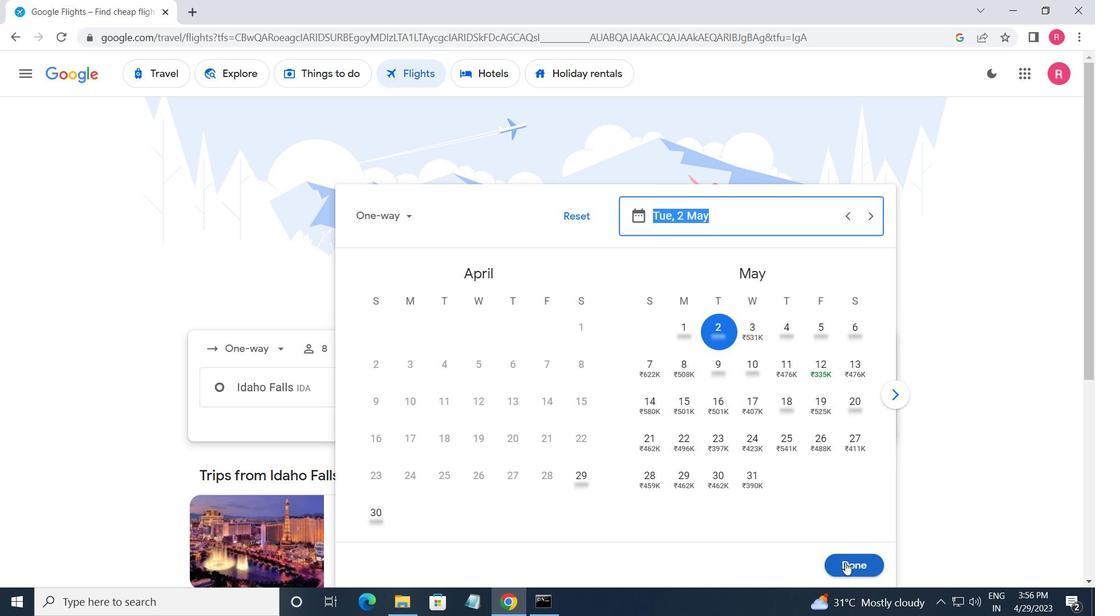 
Action: Mouse moved to (533, 448)
Screenshot: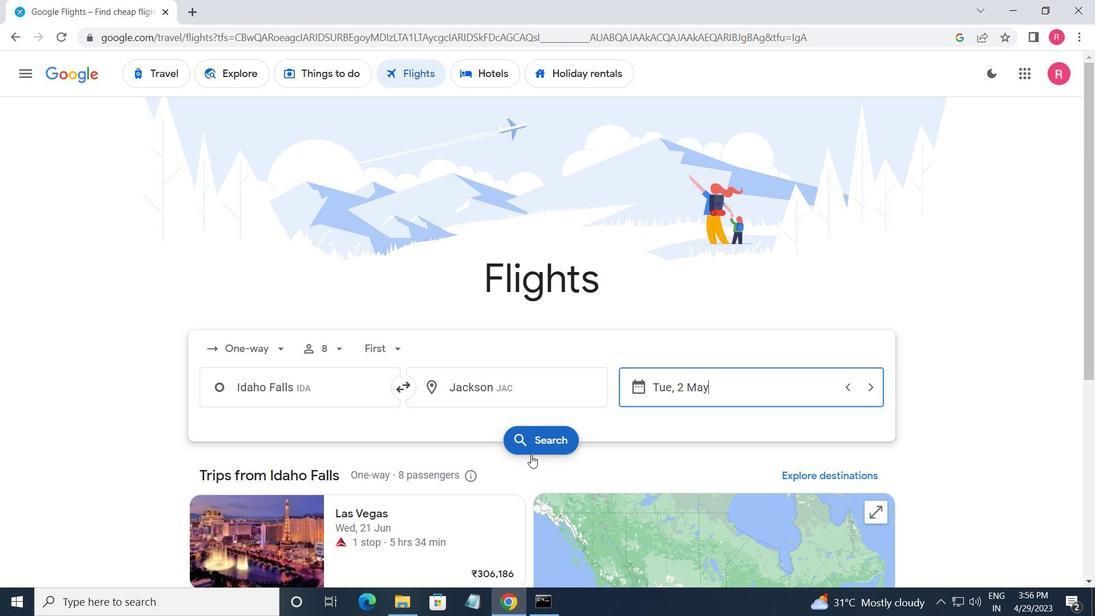 
Action: Mouse pressed left at (533, 448)
Screenshot: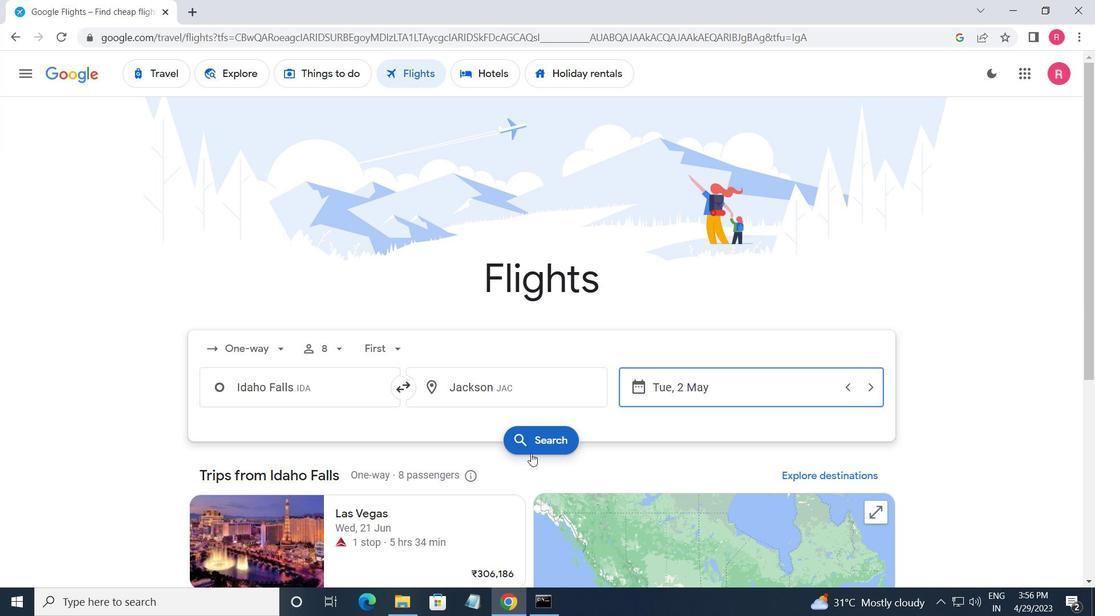 
Action: Mouse moved to (208, 200)
Screenshot: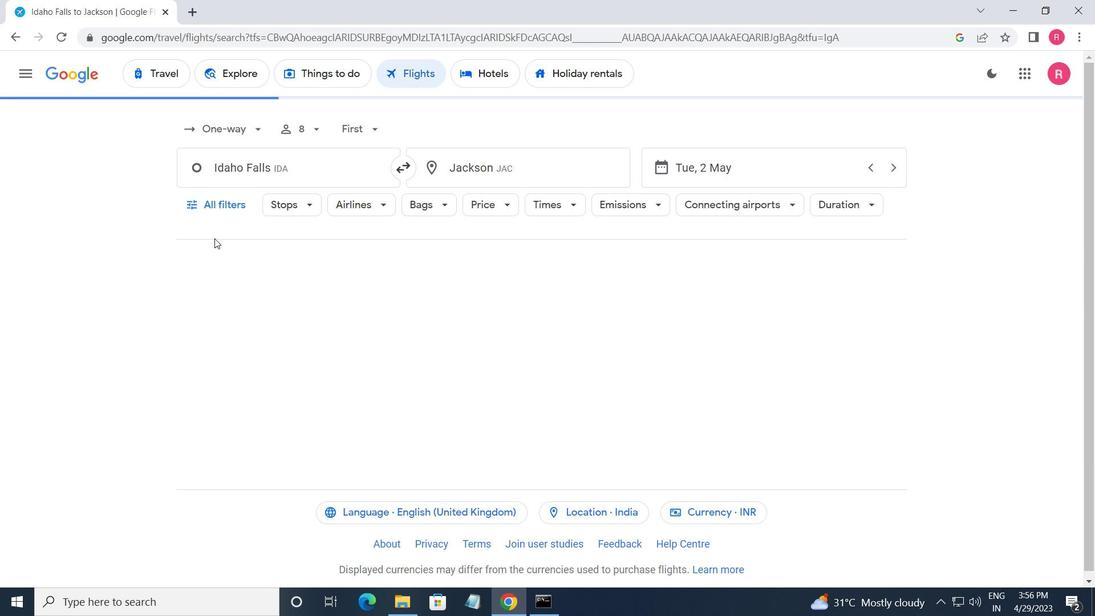 
Action: Mouse pressed left at (208, 200)
Screenshot: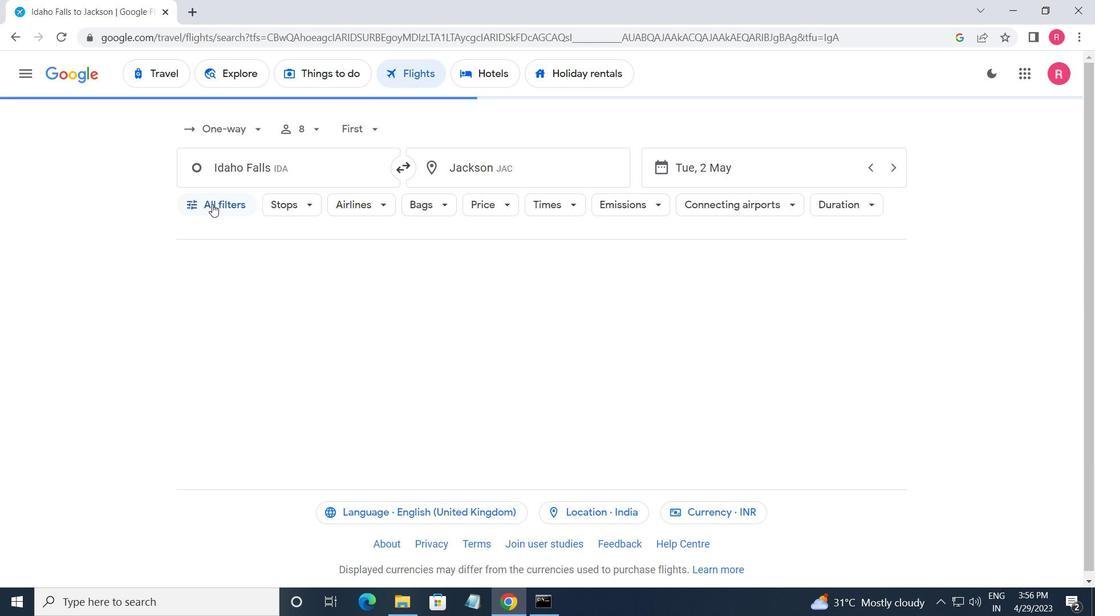
Action: Mouse moved to (263, 376)
Screenshot: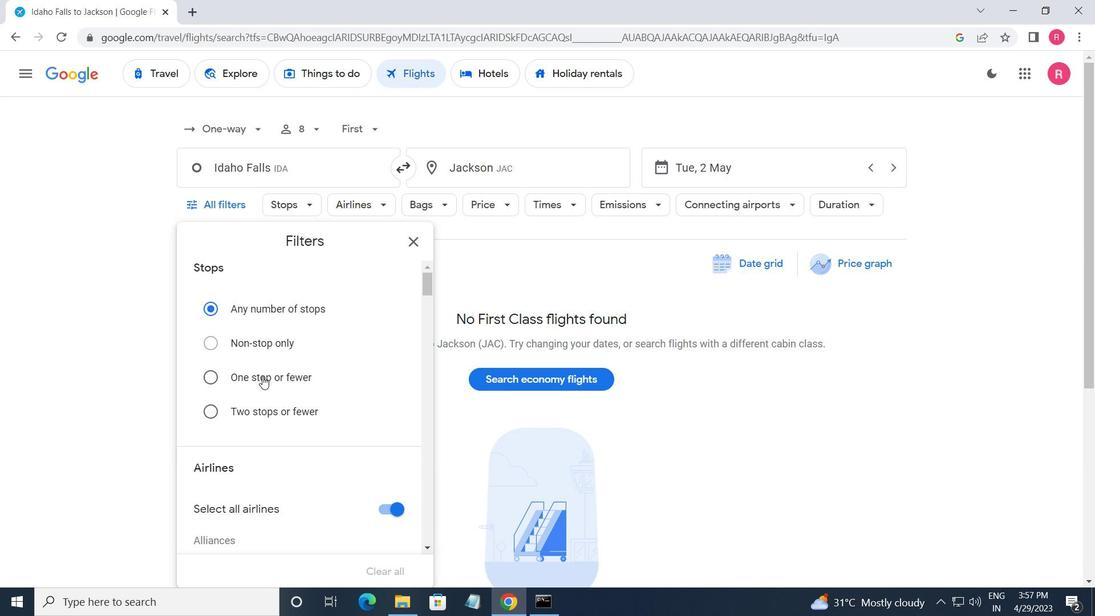 
Action: Mouse scrolled (263, 376) with delta (0, 0)
Screenshot: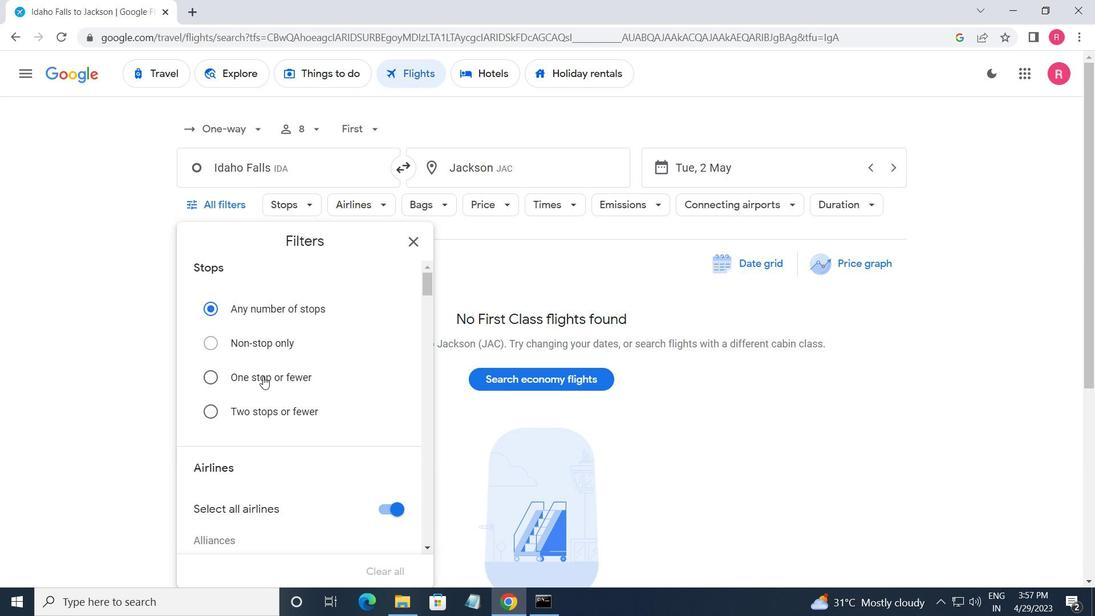 
Action: Mouse moved to (265, 381)
Screenshot: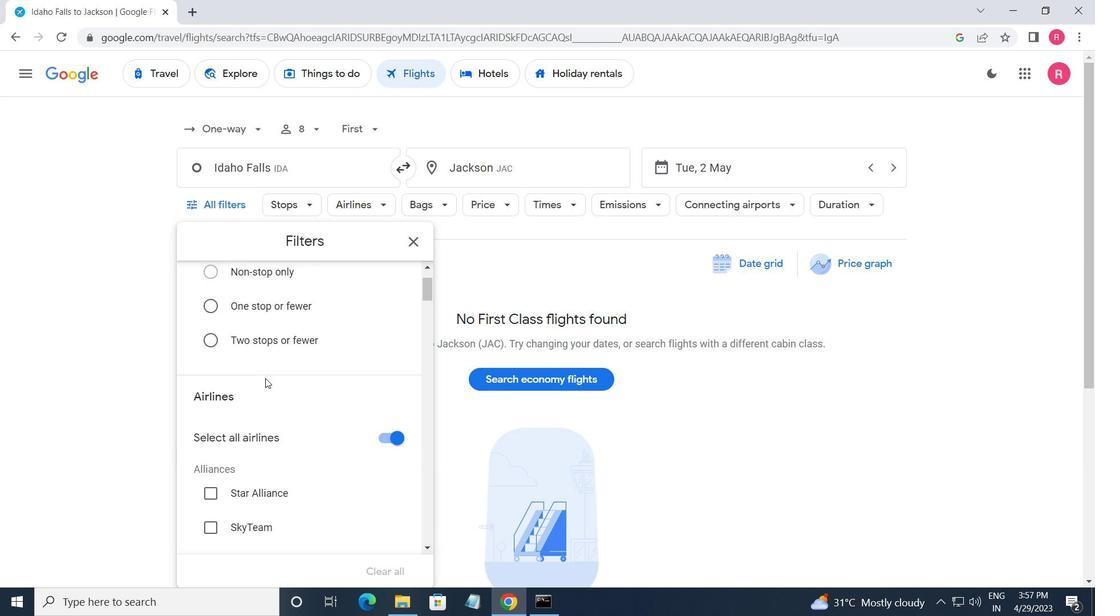 
Action: Mouse scrolled (265, 380) with delta (0, 0)
Screenshot: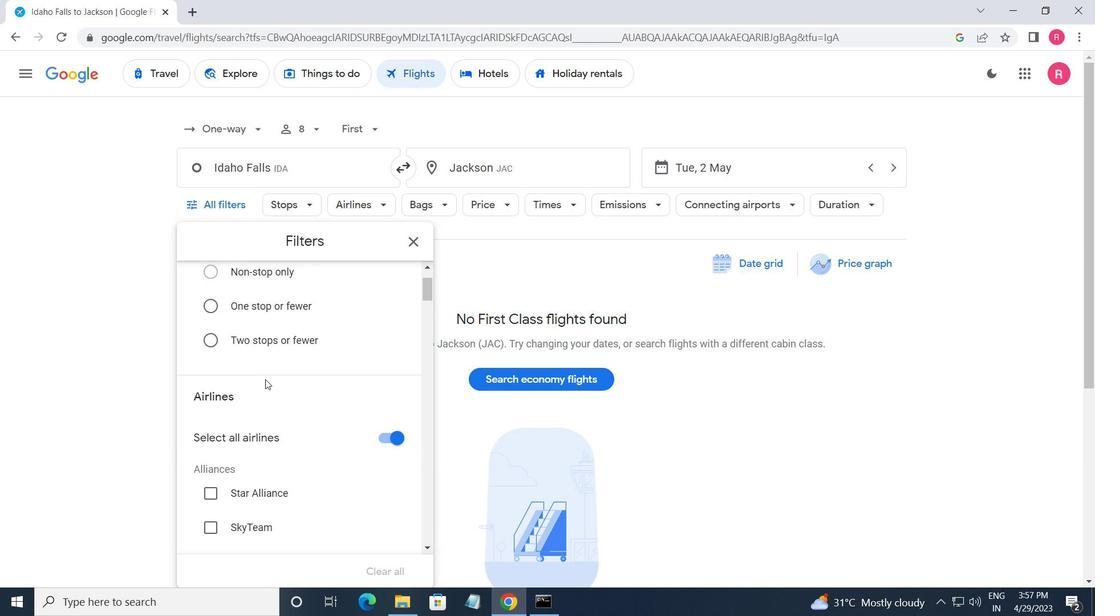 
Action: Mouse moved to (265, 382)
Screenshot: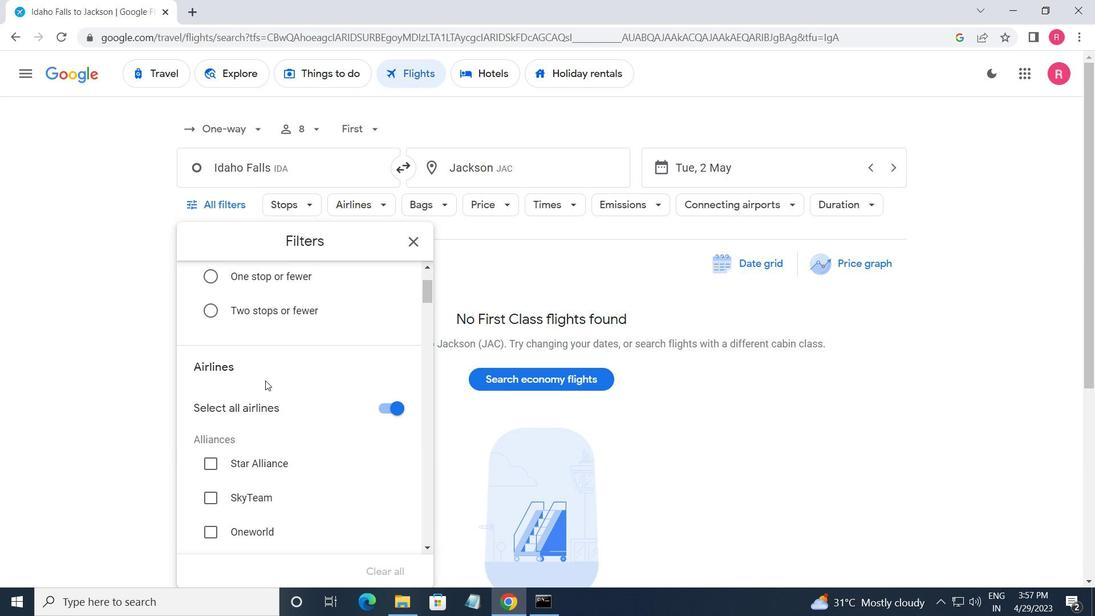 
Action: Mouse scrolled (265, 381) with delta (0, 0)
Screenshot: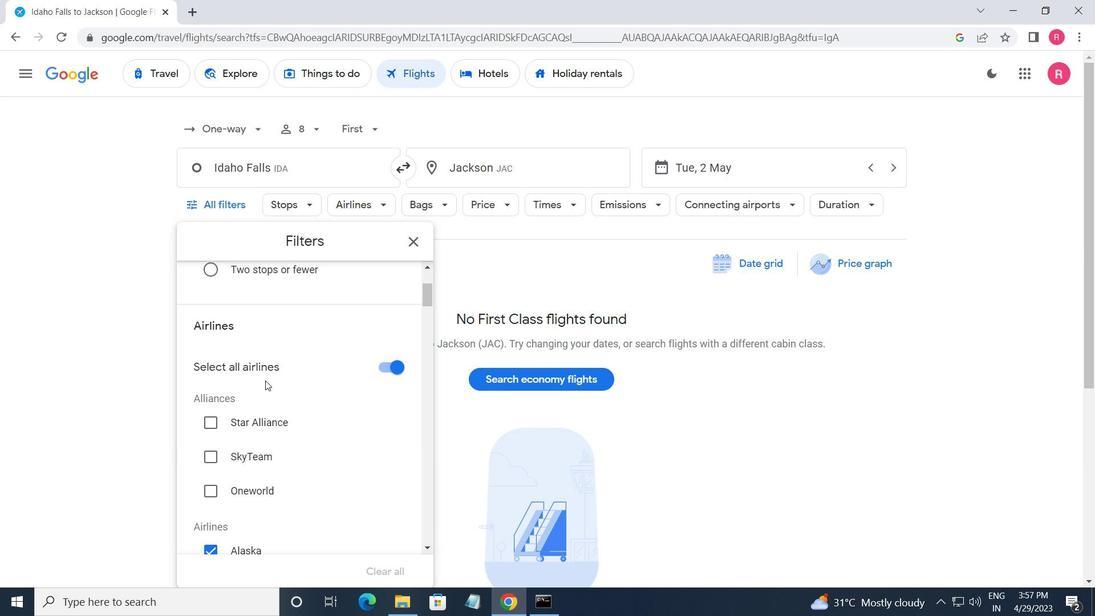
Action: Mouse scrolled (265, 381) with delta (0, 0)
Screenshot: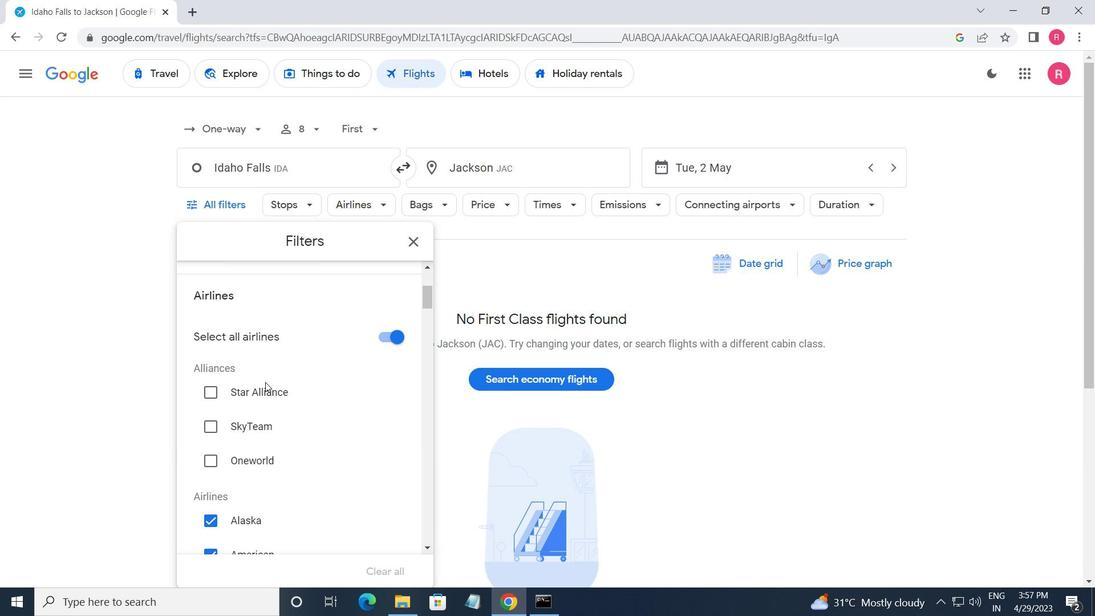 
Action: Mouse scrolled (265, 381) with delta (0, 0)
Screenshot: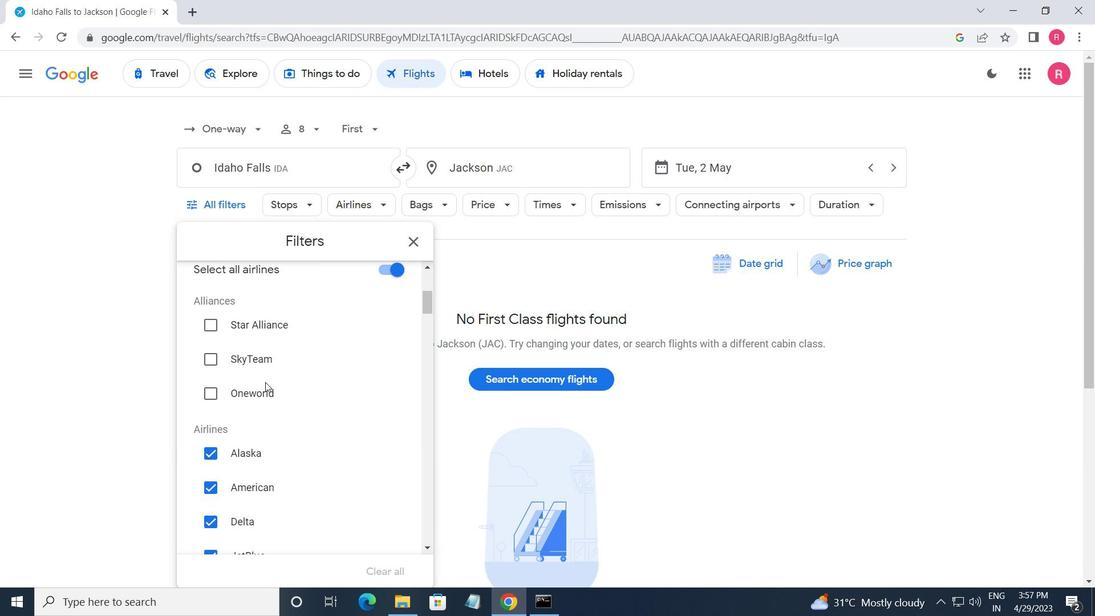 
Action: Mouse scrolled (265, 381) with delta (0, 0)
Screenshot: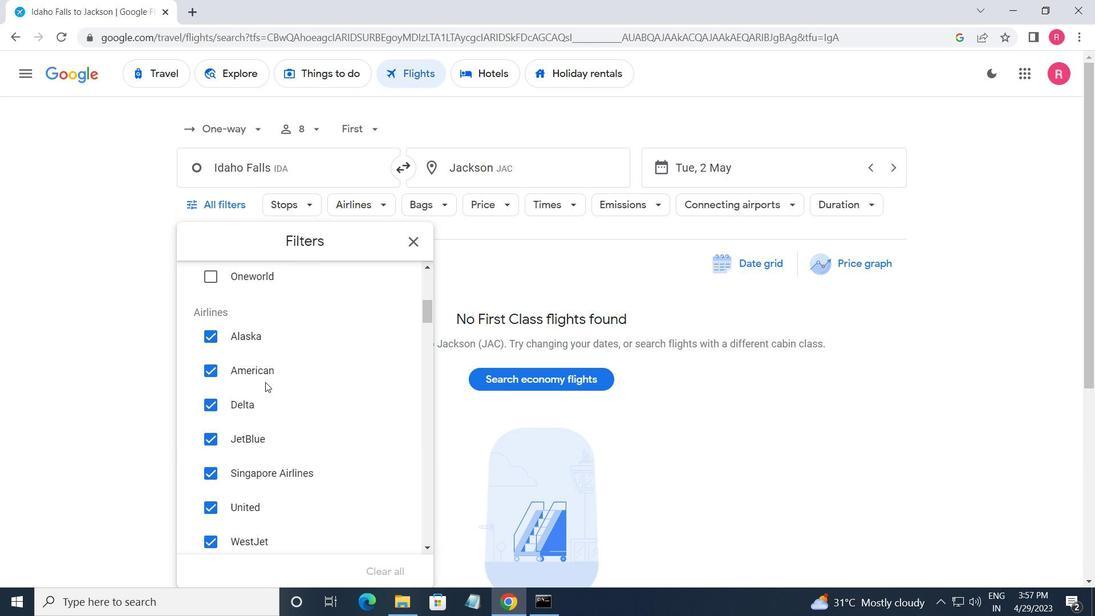 
Action: Mouse scrolled (265, 382) with delta (0, 0)
Screenshot: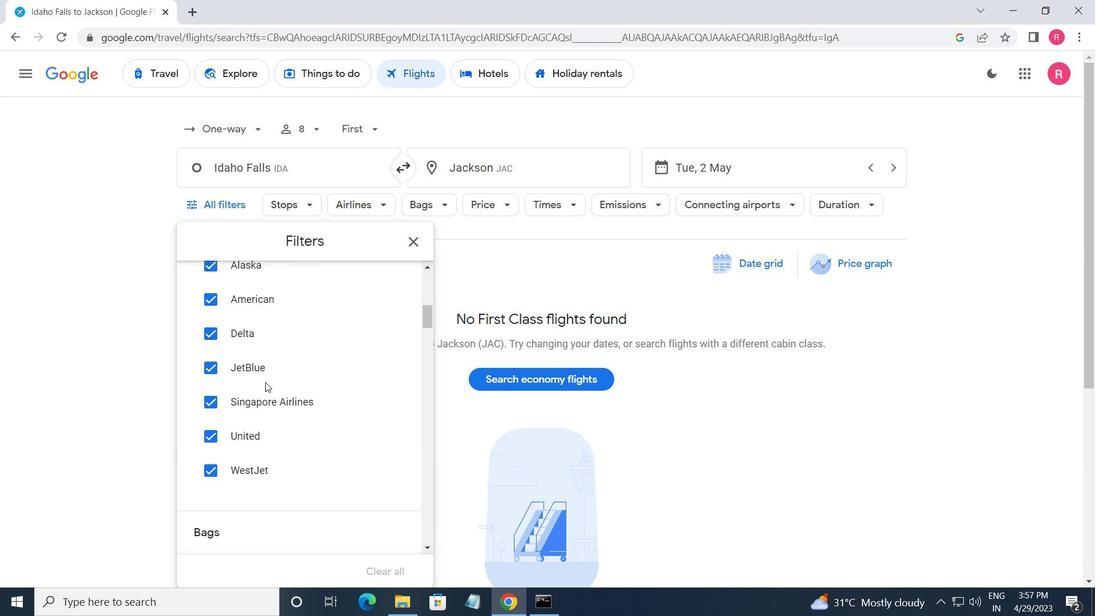 
Action: Mouse scrolled (265, 382) with delta (0, 0)
Screenshot: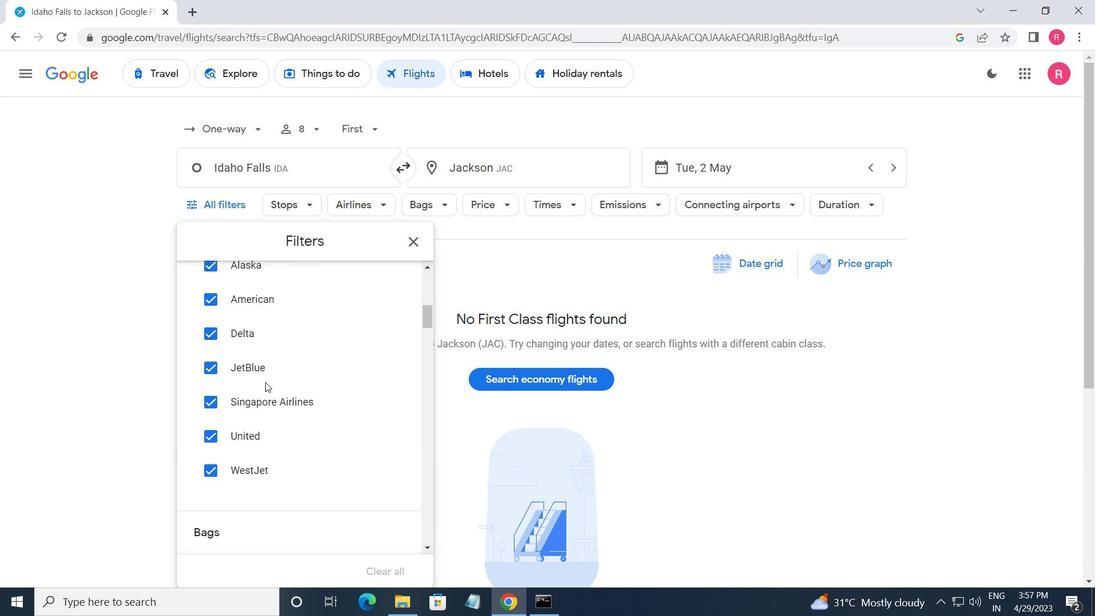 
Action: Mouse scrolled (265, 382) with delta (0, 0)
Screenshot: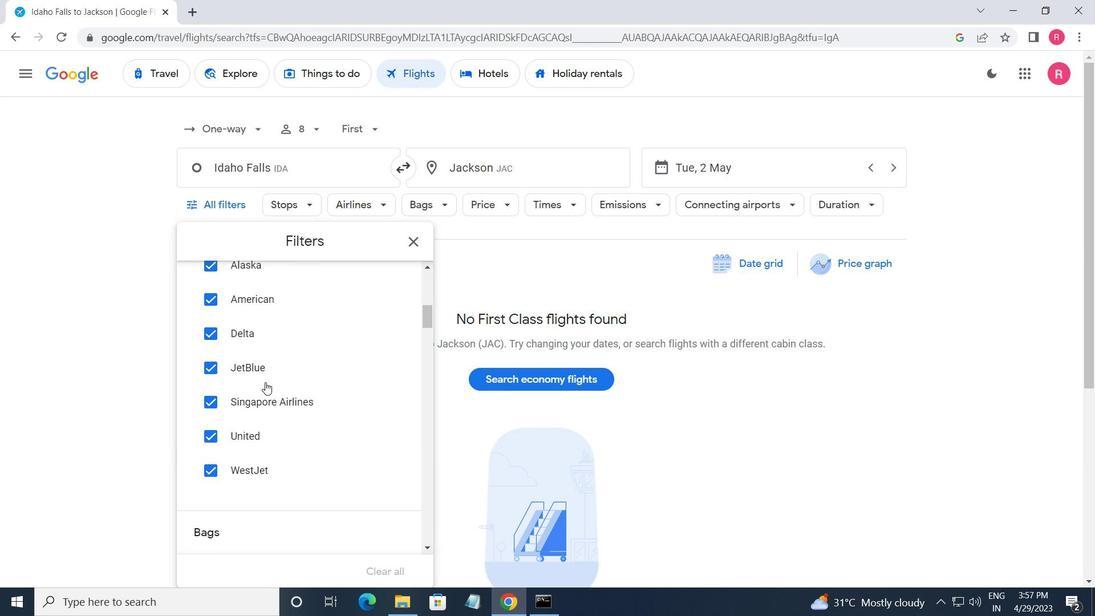 
Action: Mouse moved to (382, 297)
Screenshot: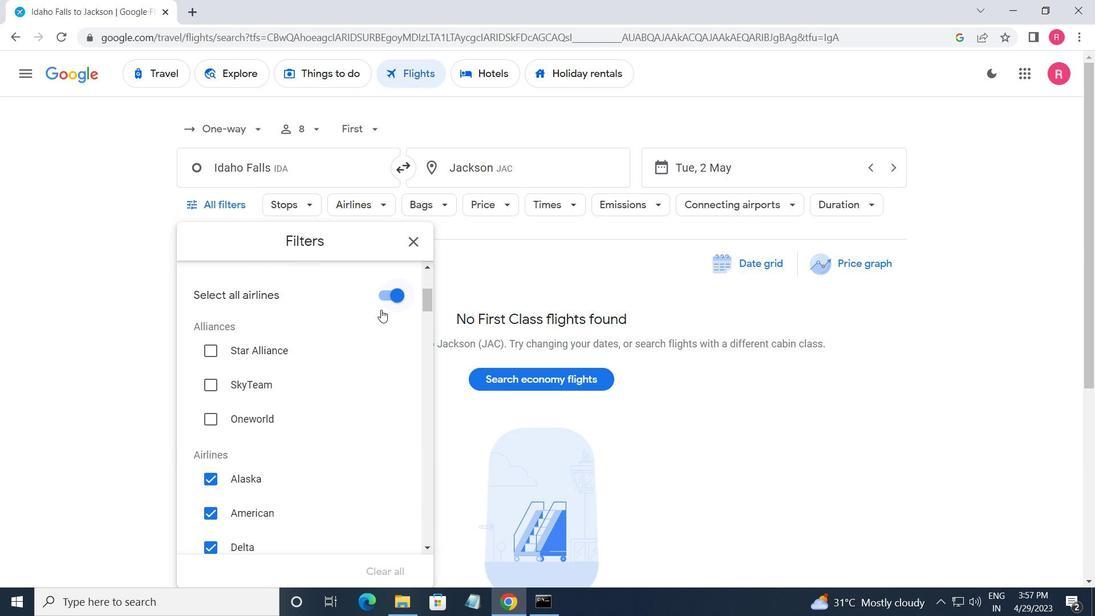 
Action: Mouse pressed left at (382, 297)
Screenshot: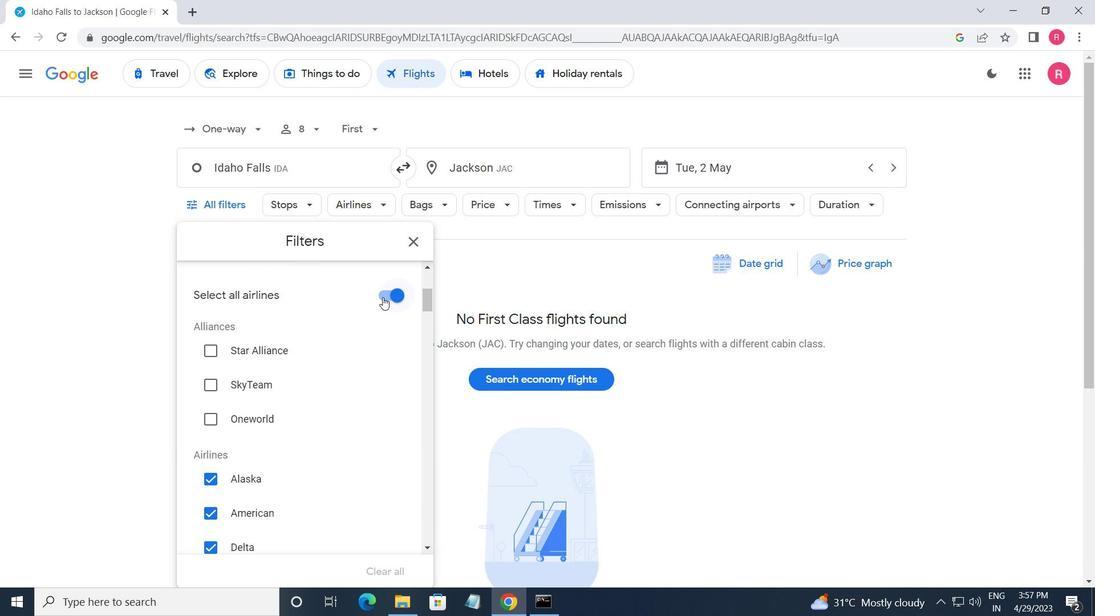 
Action: Mouse moved to (376, 306)
Screenshot: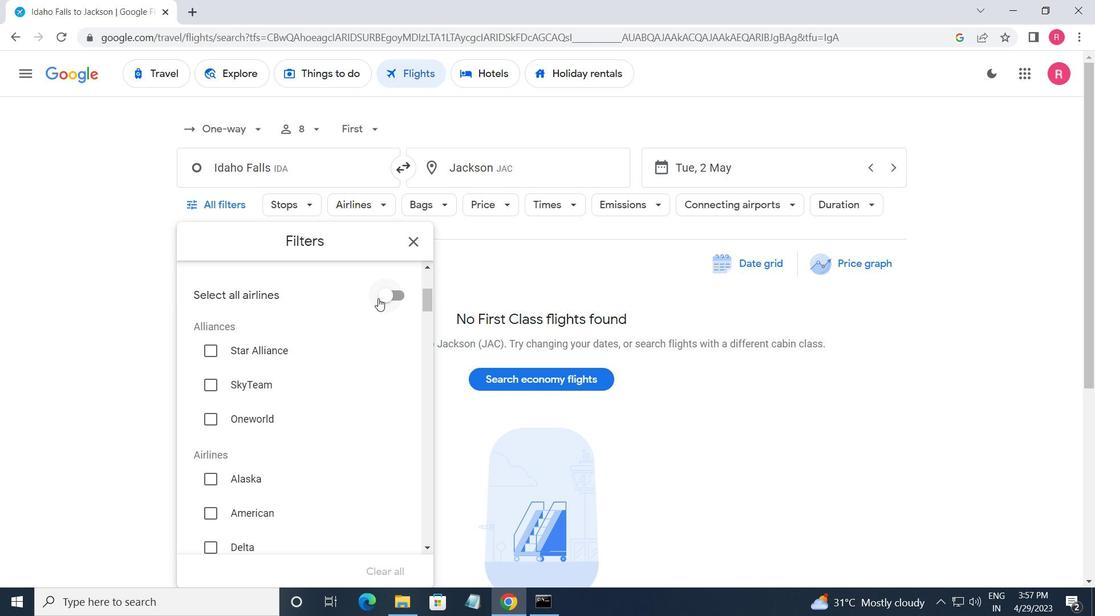 
Action: Mouse scrolled (376, 305) with delta (0, 0)
Screenshot: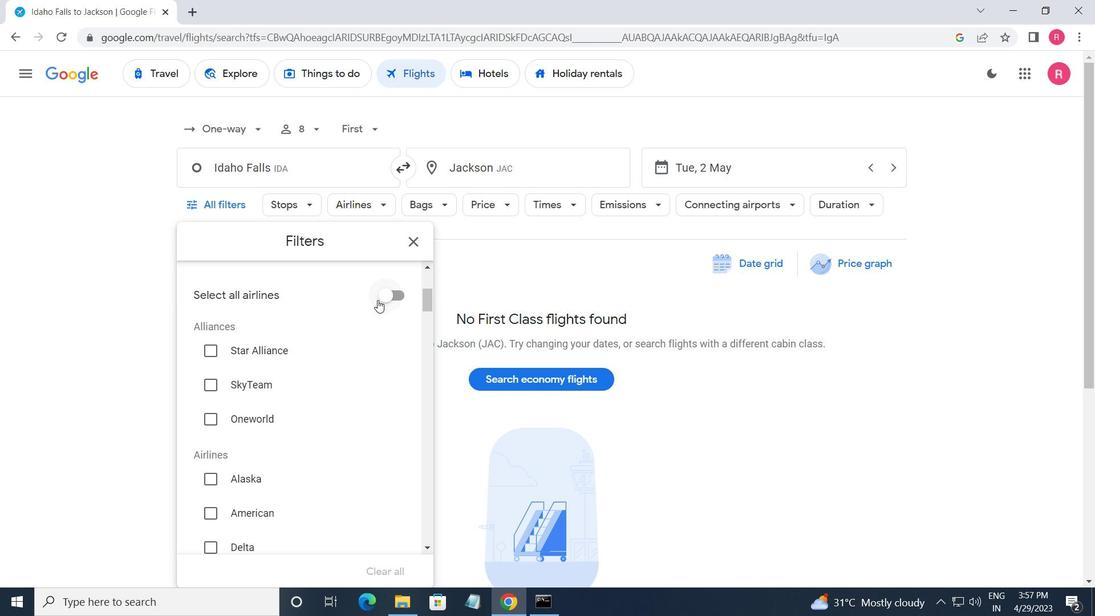 
Action: Mouse moved to (376, 309)
Screenshot: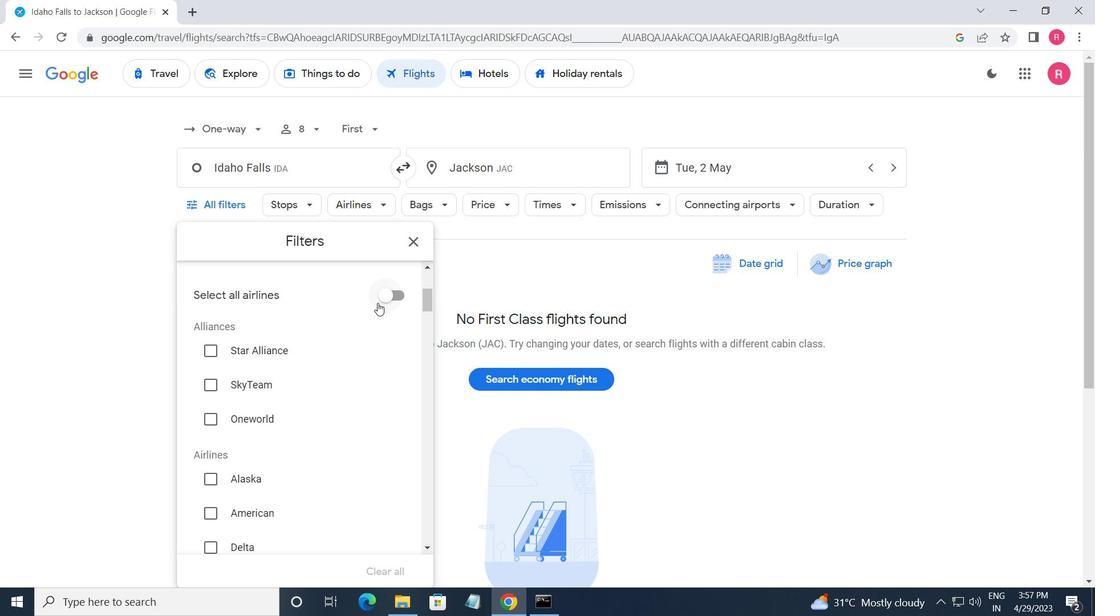 
Action: Mouse scrolled (376, 309) with delta (0, 0)
Screenshot: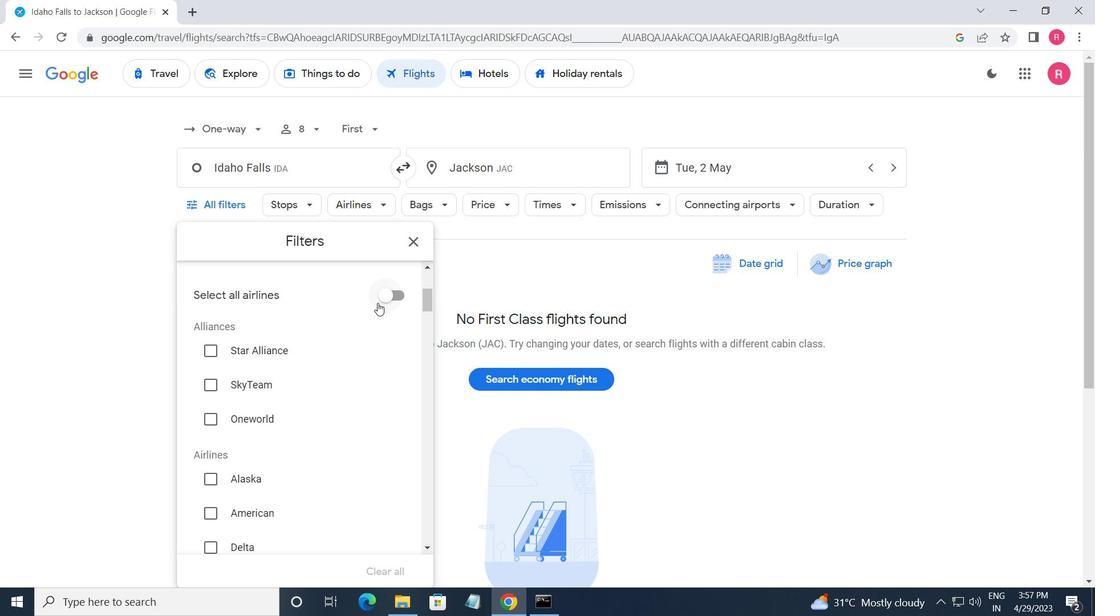 
Action: Mouse moved to (375, 311)
Screenshot: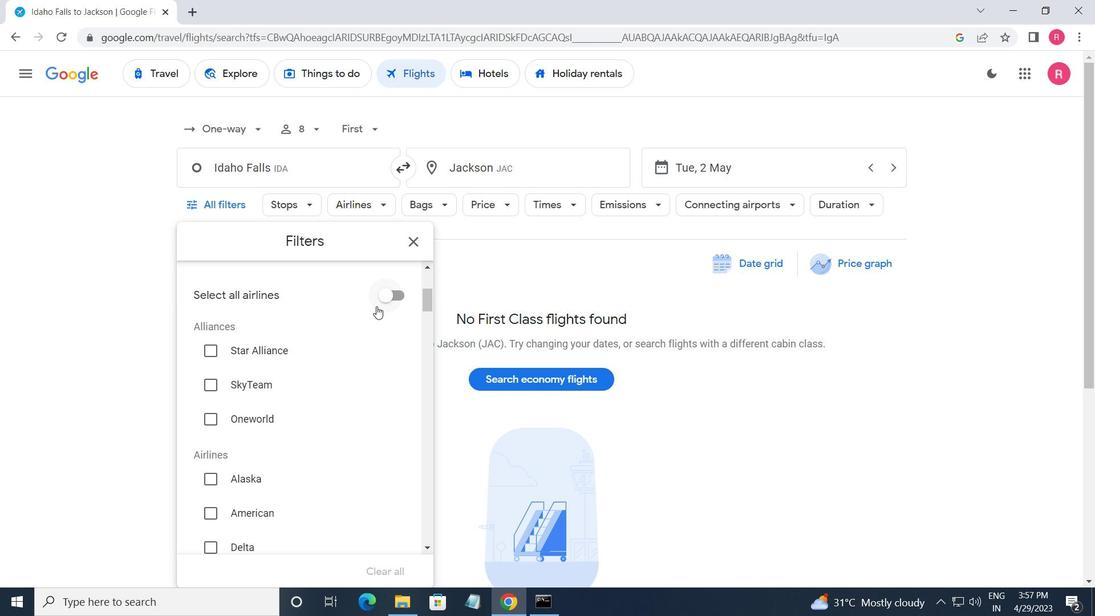 
Action: Mouse scrolled (375, 310) with delta (0, 0)
Screenshot: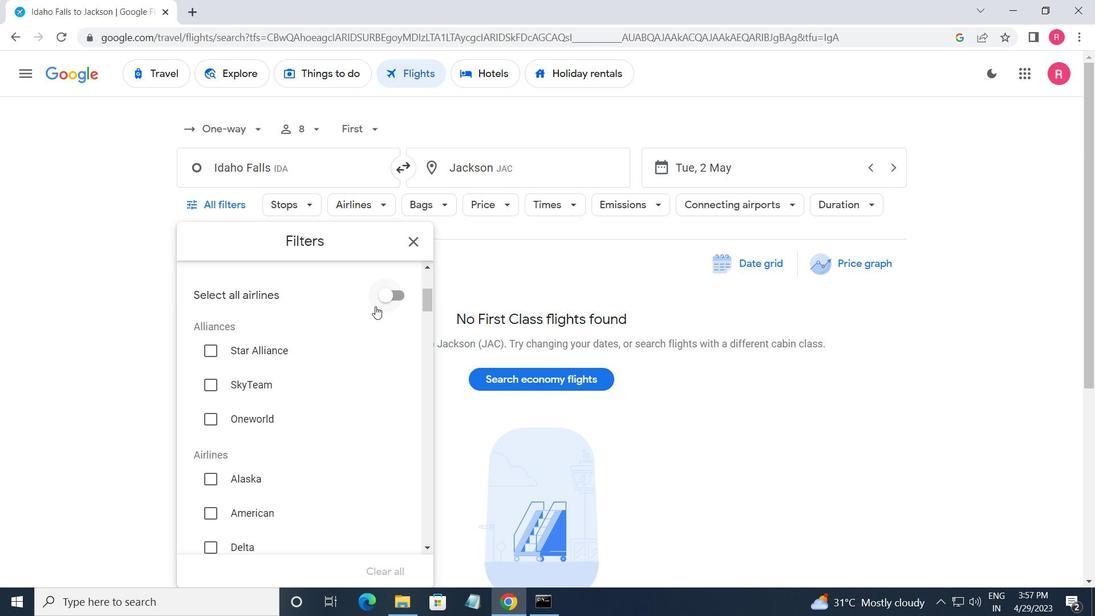 
Action: Mouse moved to (375, 311)
Screenshot: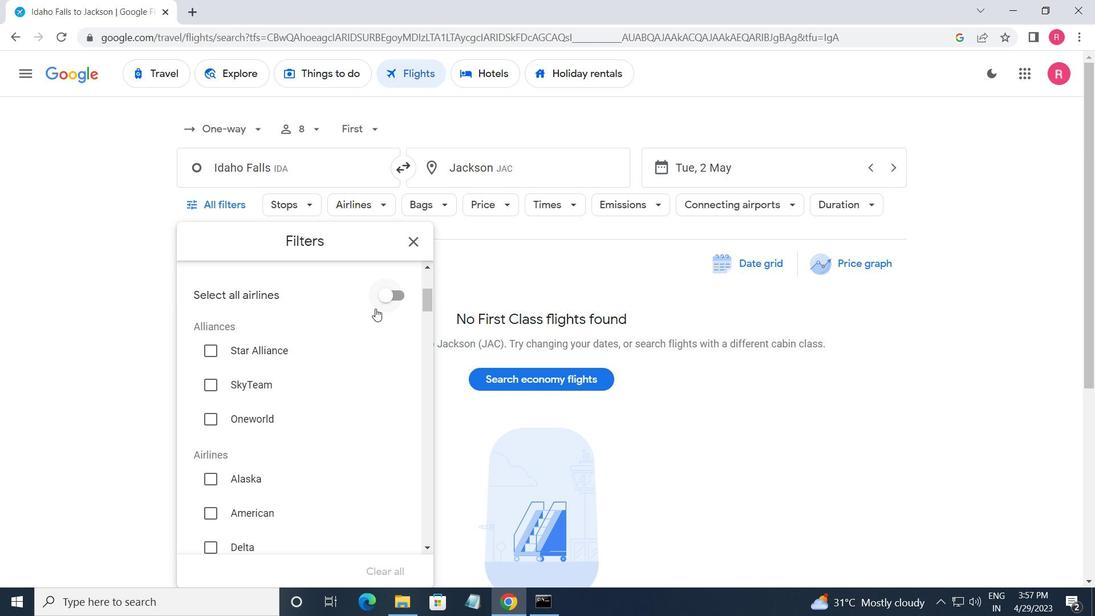 
Action: Mouse scrolled (375, 311) with delta (0, 0)
Screenshot: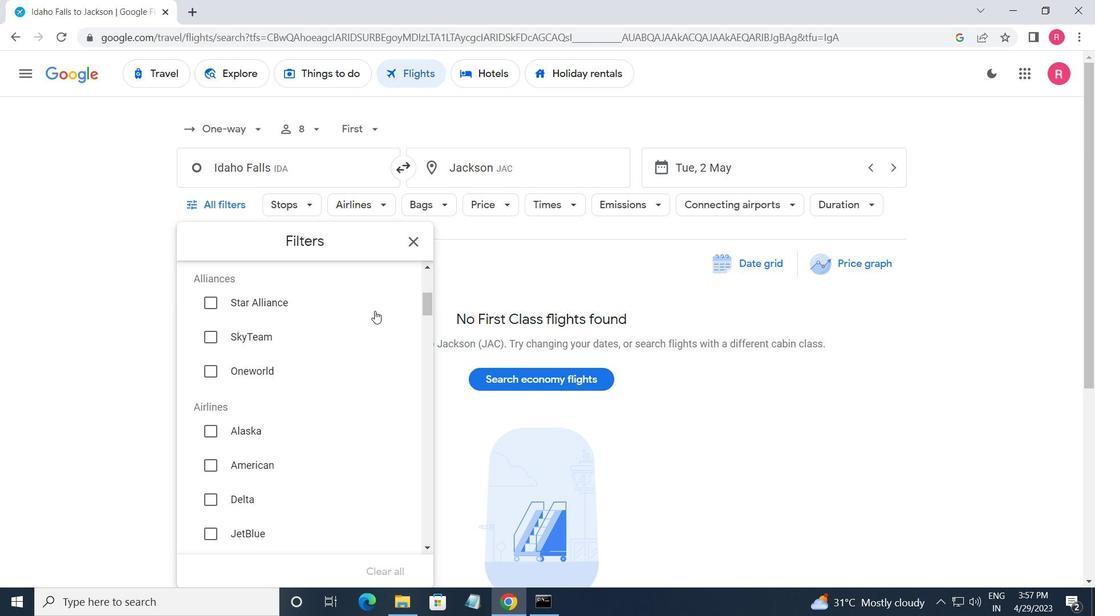 
Action: Mouse scrolled (375, 311) with delta (0, 0)
Screenshot: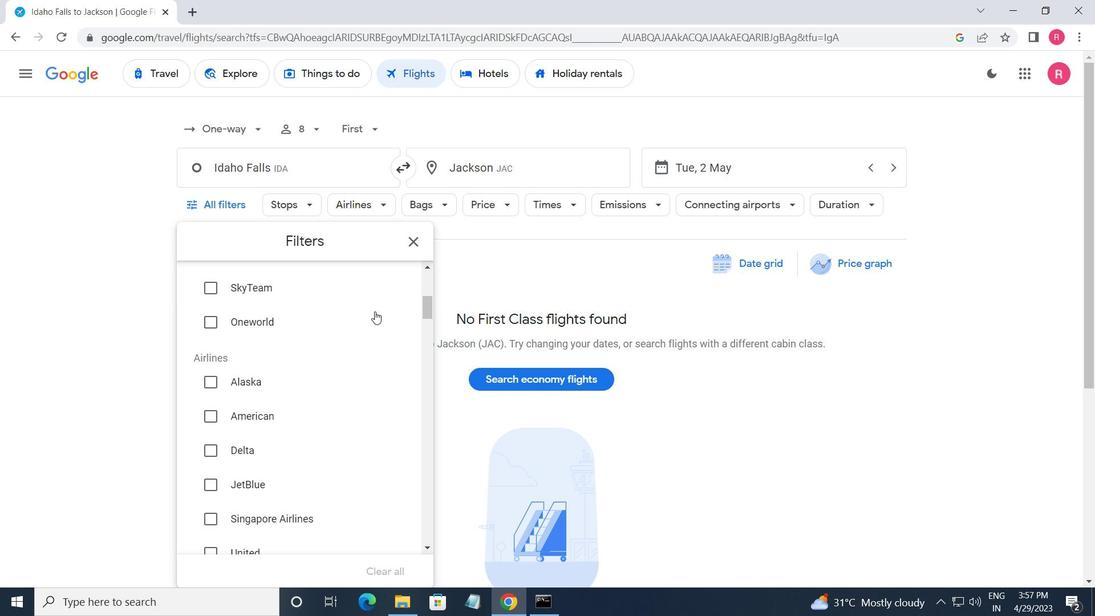 
Action: Mouse moved to (396, 461)
Screenshot: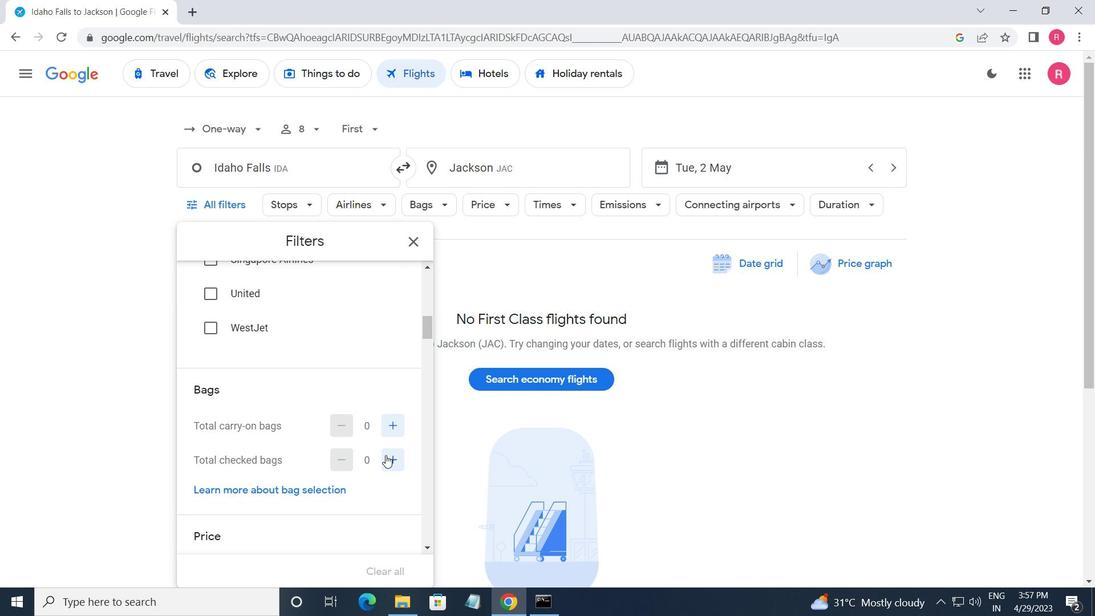 
Action: Mouse pressed left at (396, 461)
Screenshot: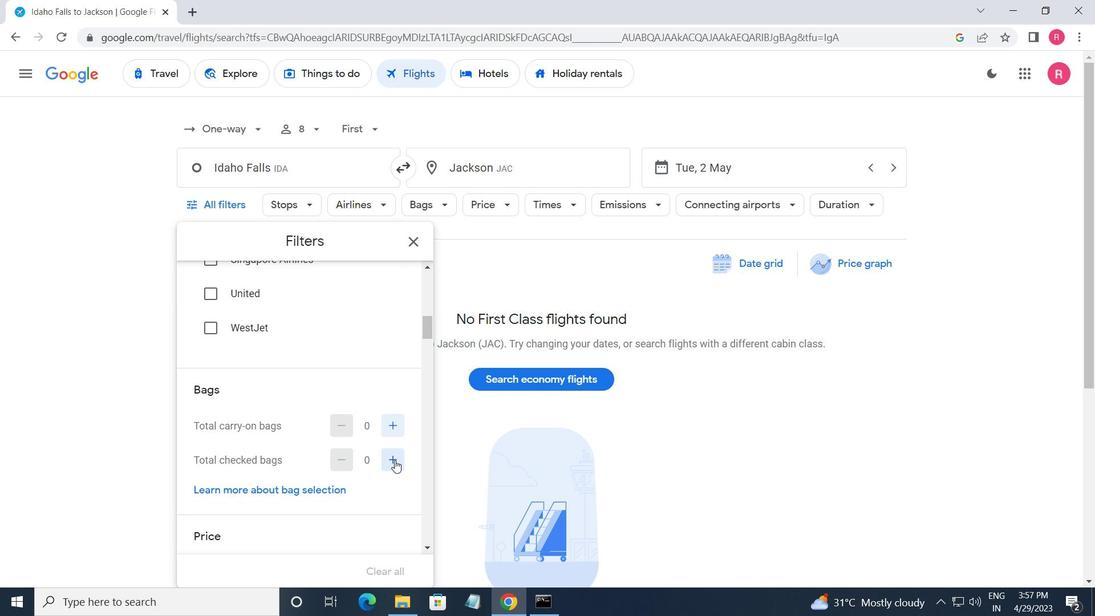 
Action: Mouse moved to (397, 460)
Screenshot: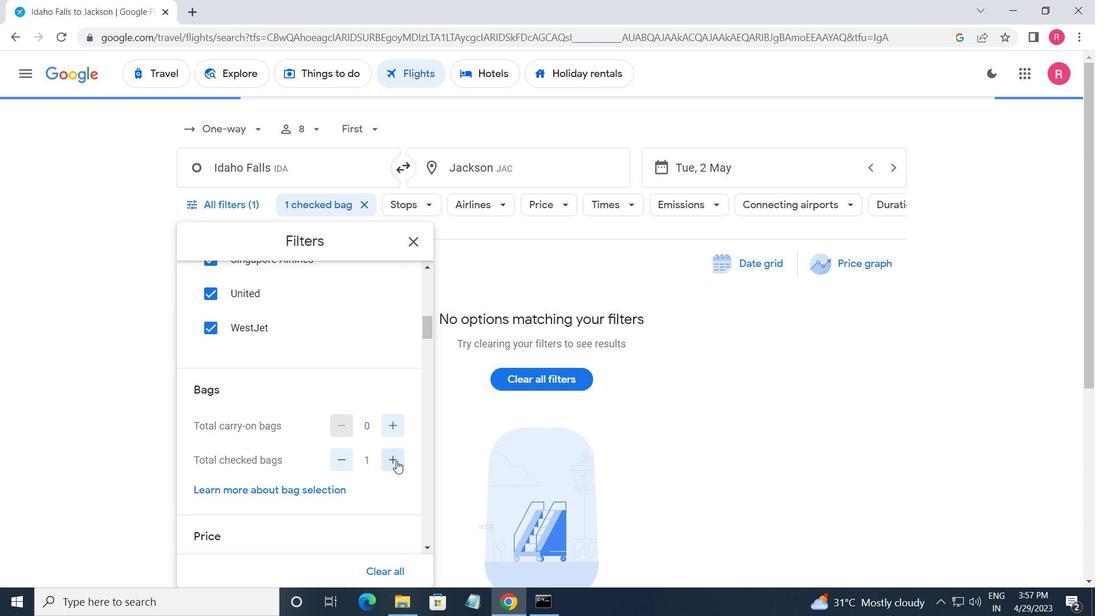 
Action: Mouse scrolled (397, 460) with delta (0, 0)
Screenshot: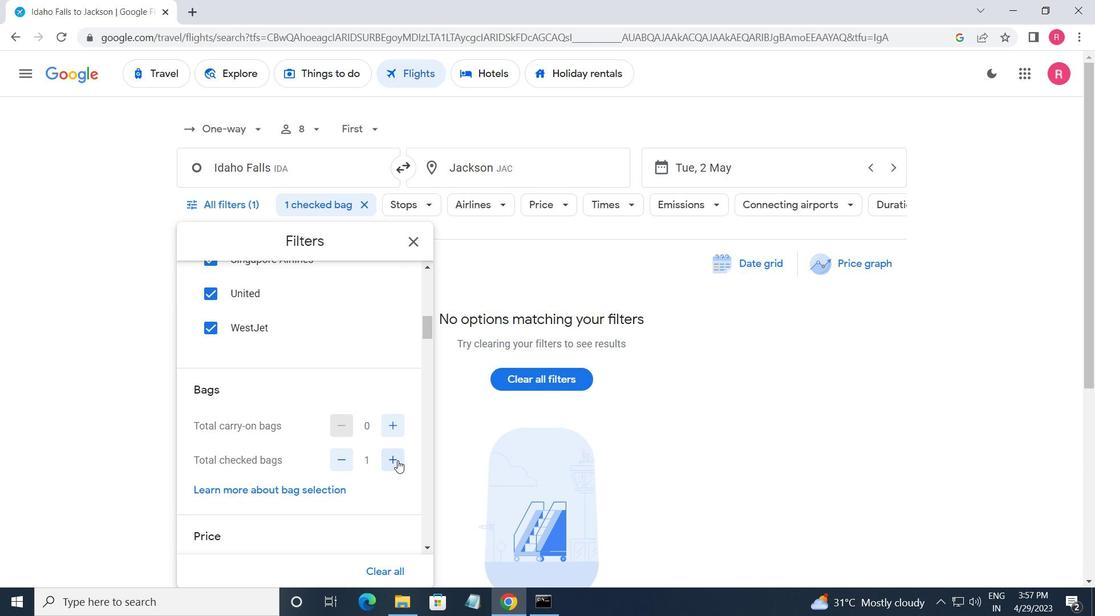 
Action: Mouse scrolled (397, 460) with delta (0, 0)
Screenshot: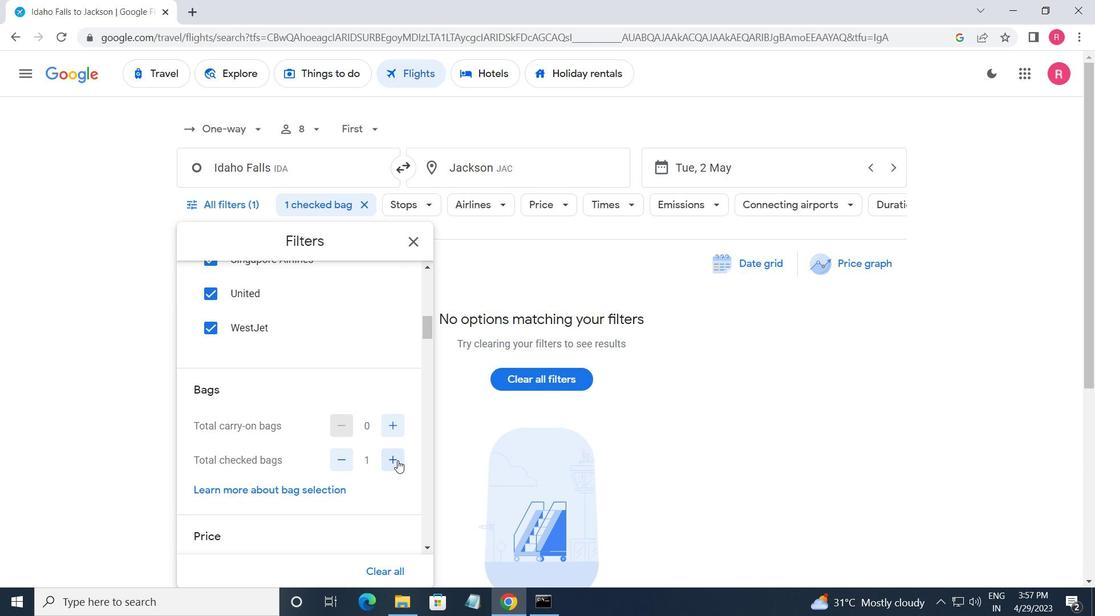 
Action: Mouse pressed left at (397, 460)
Screenshot: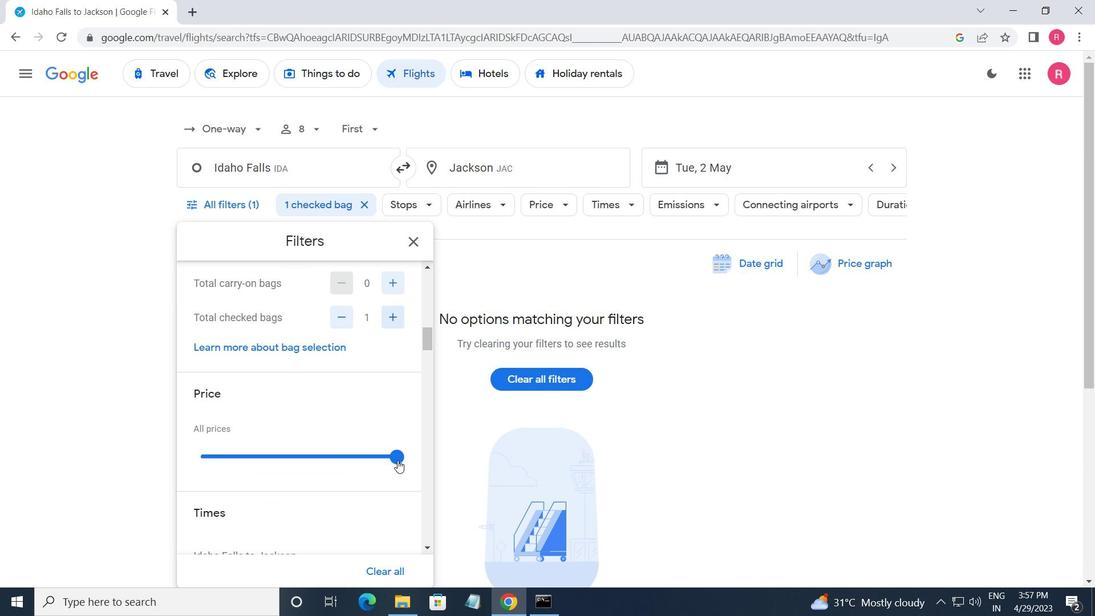 
Action: Mouse moved to (398, 460)
Screenshot: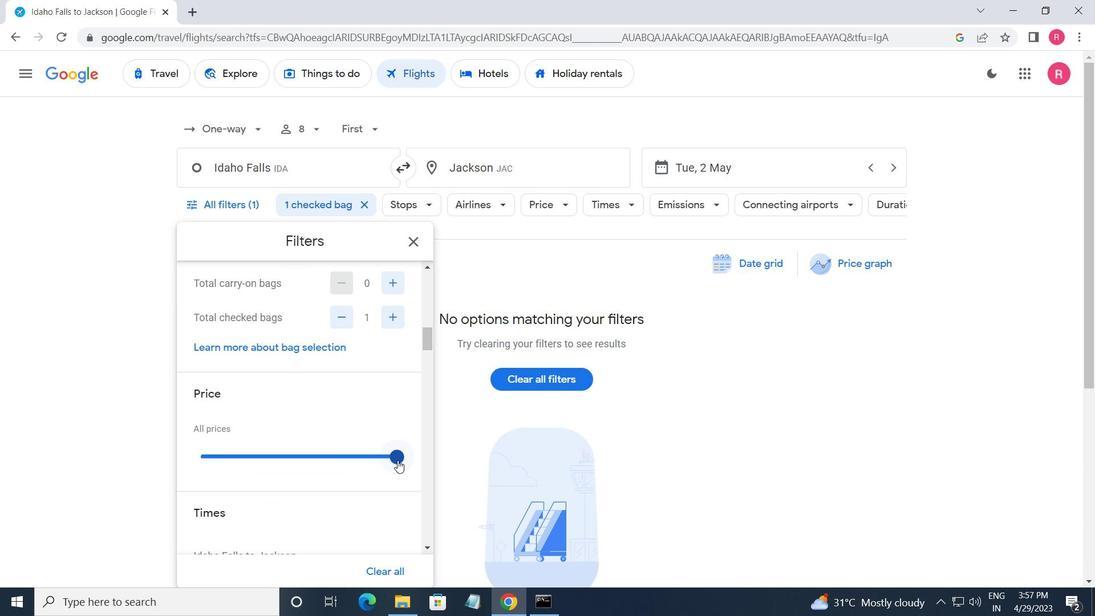 
Action: Mouse scrolled (398, 460) with delta (0, 0)
Screenshot: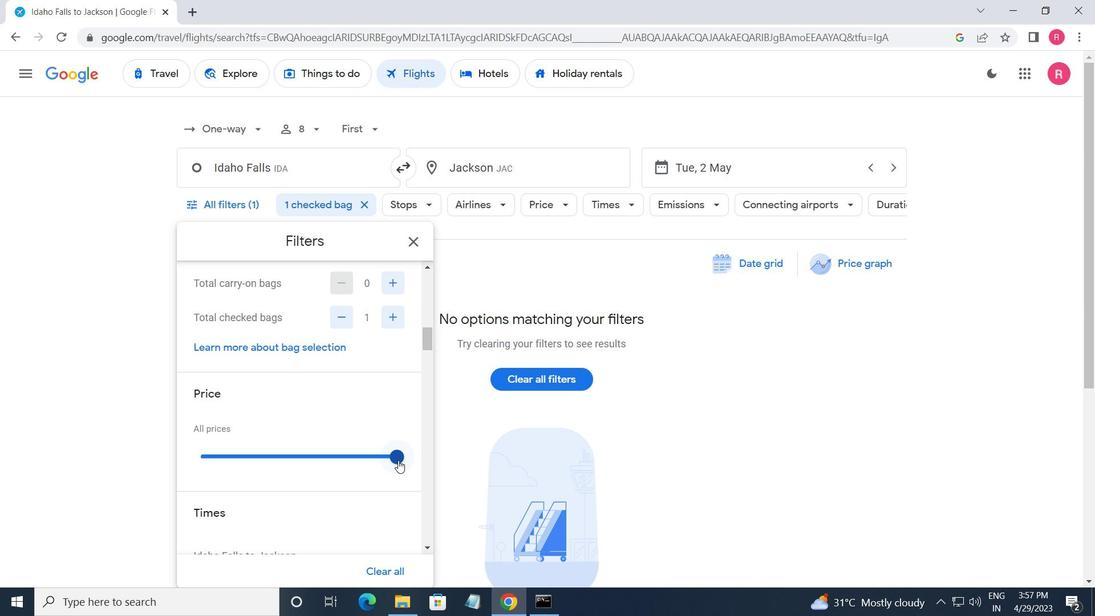 
Action: Mouse scrolled (398, 460) with delta (0, 0)
Screenshot: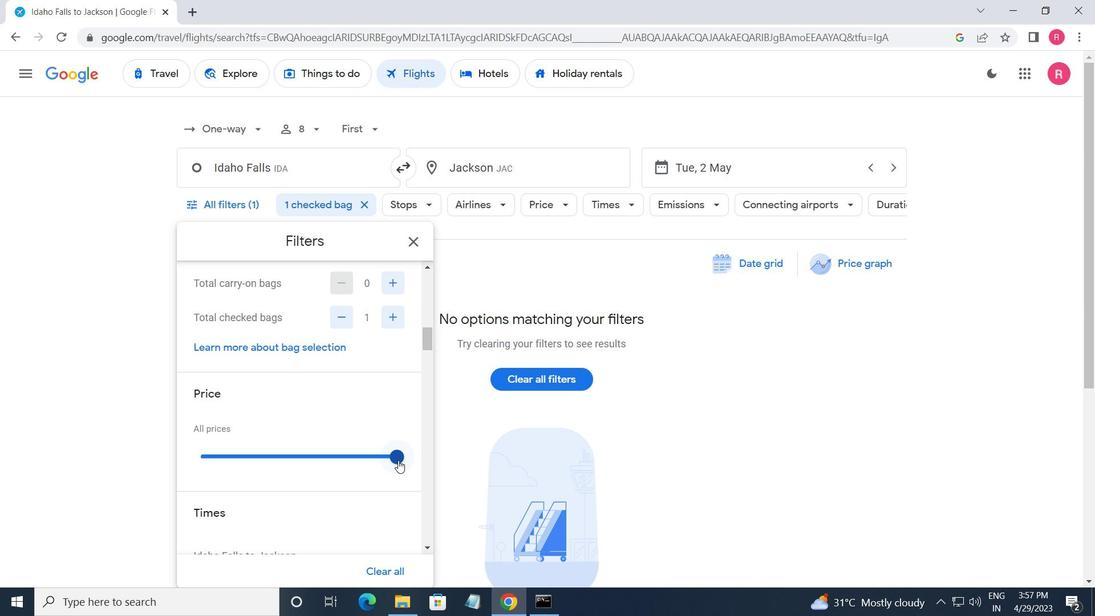 
Action: Mouse moved to (205, 475)
Screenshot: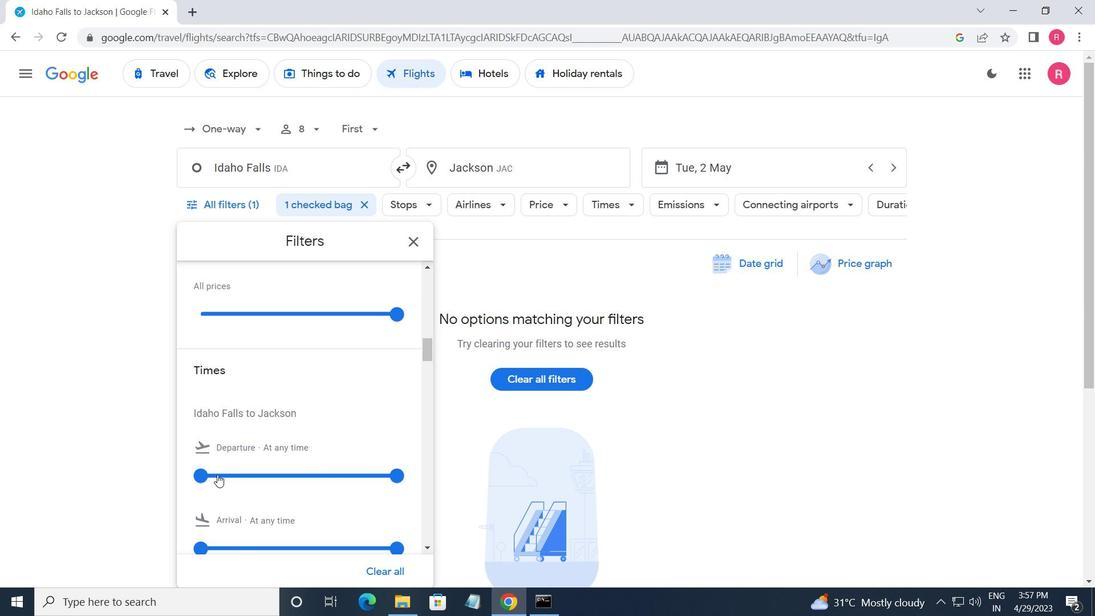 
Action: Mouse pressed left at (205, 475)
Screenshot: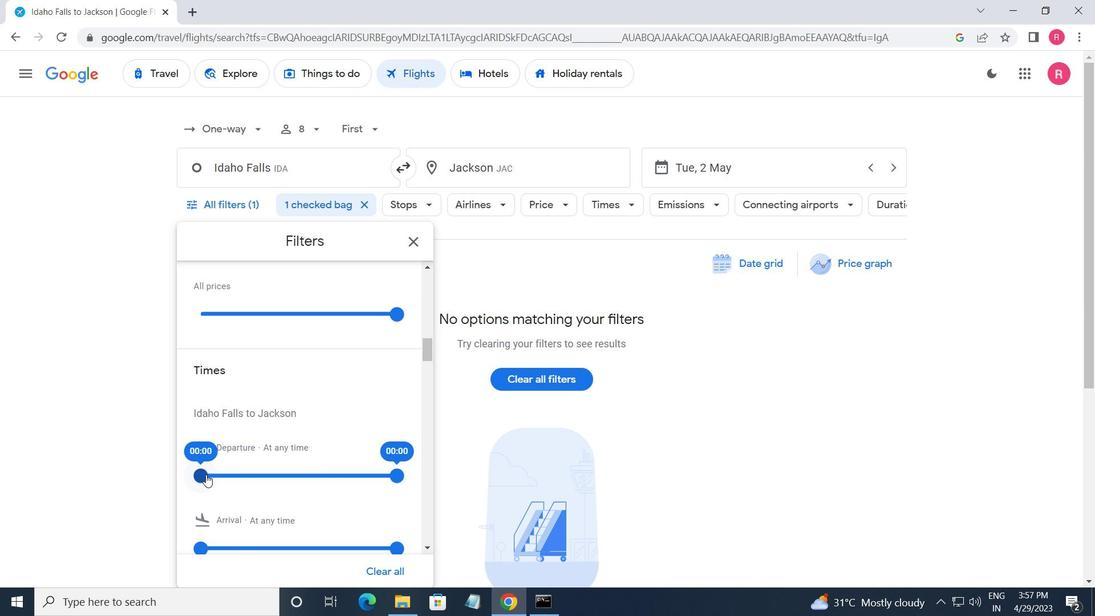 
Action: Mouse moved to (394, 473)
Screenshot: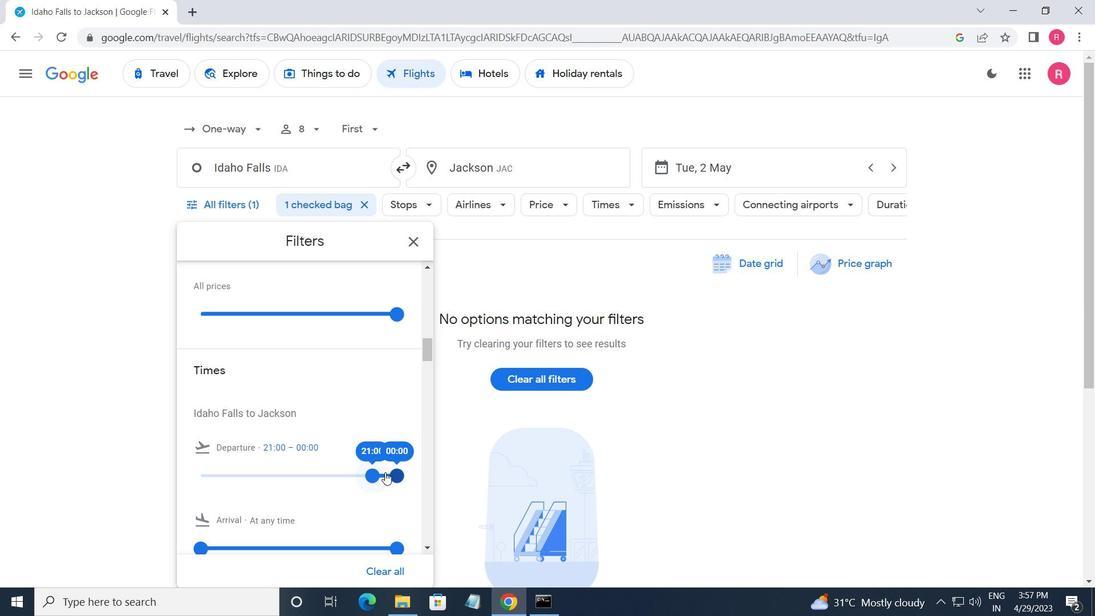 
Action: Mouse pressed left at (394, 473)
Screenshot: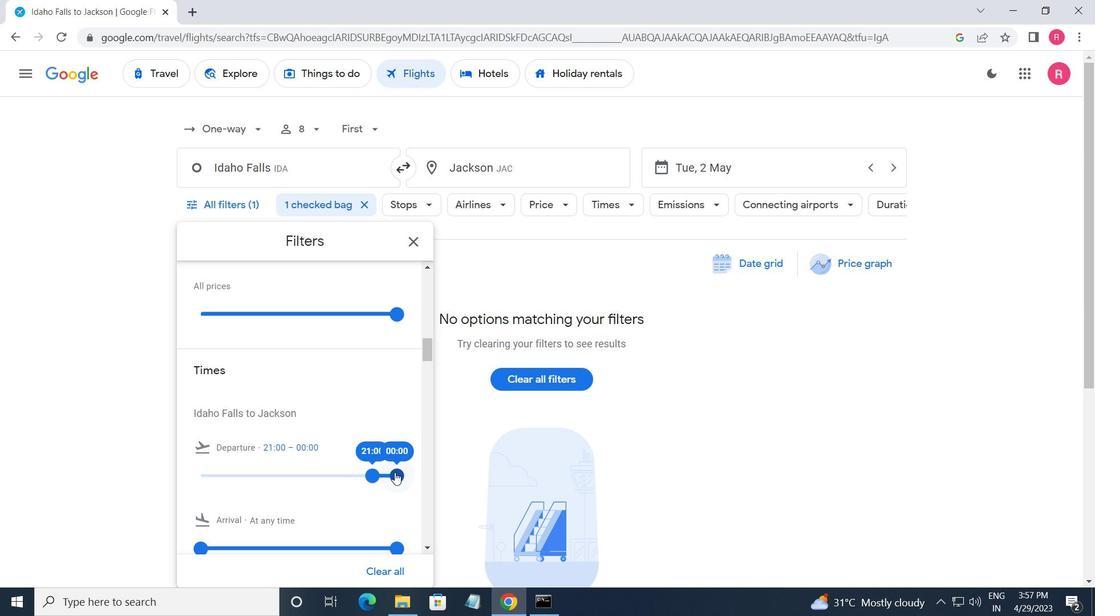 
Action: Mouse moved to (410, 254)
Screenshot: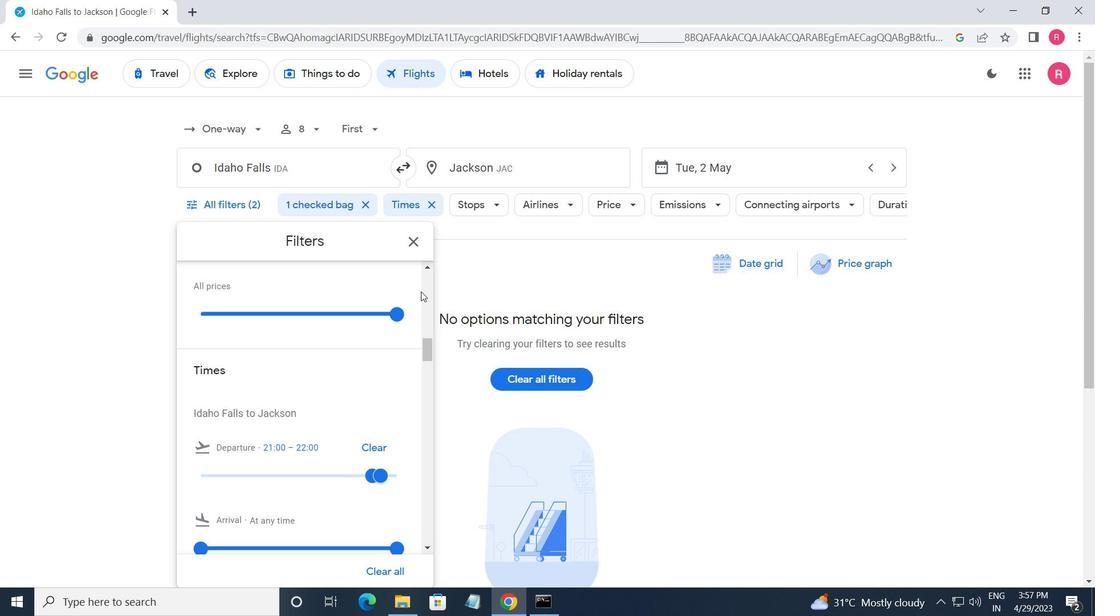 
Action: Mouse pressed left at (410, 254)
Screenshot: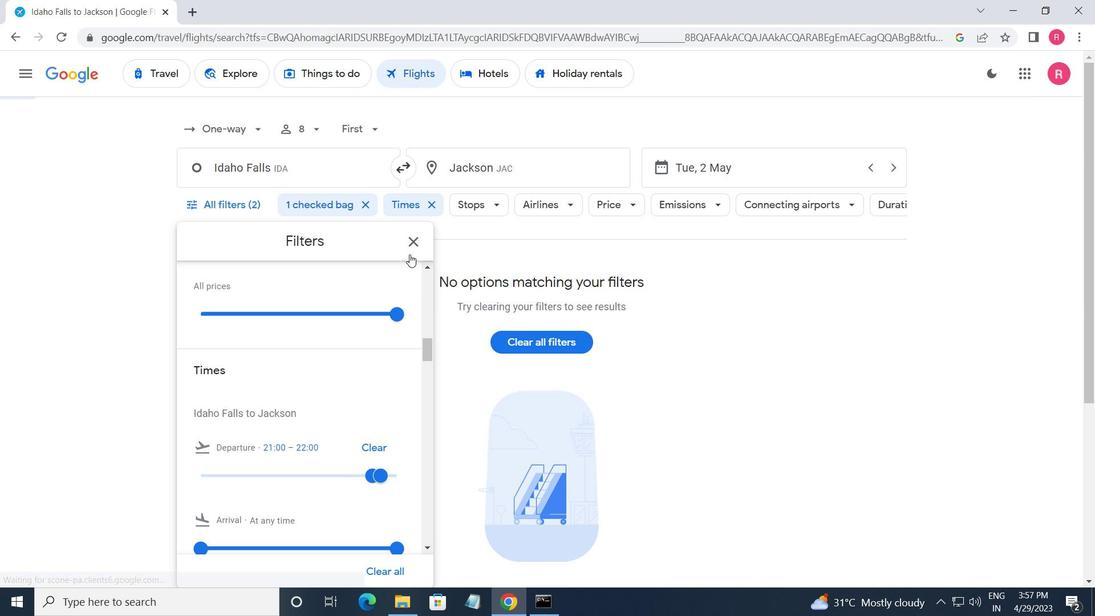 
Action: Mouse moved to (401, 256)
Screenshot: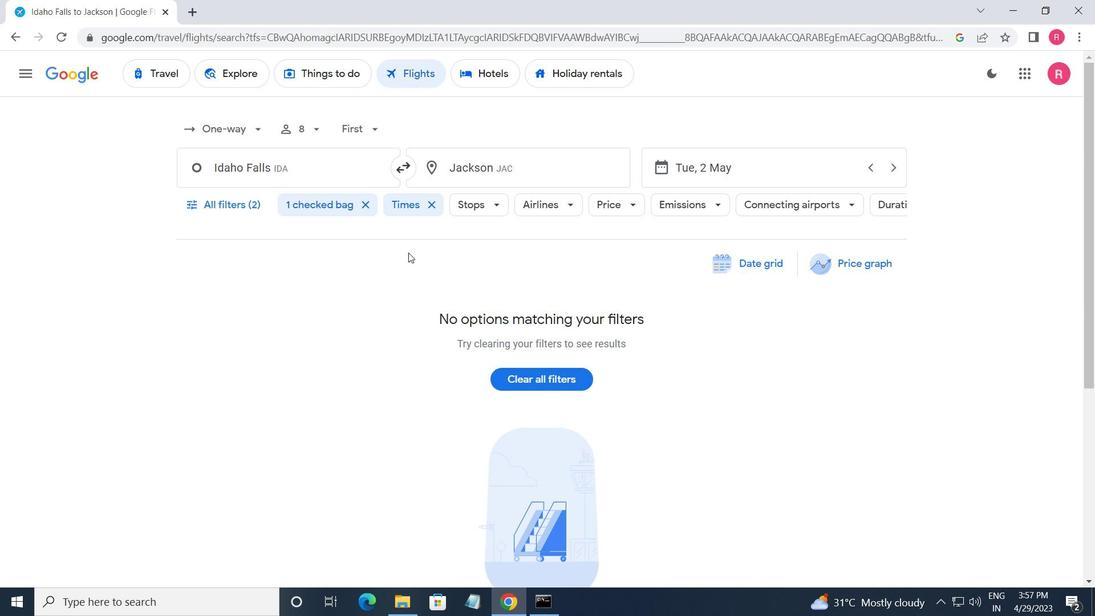 
